 Task: Look for space in Cegléd, Hungary from 1st June, 2023 to 9th June, 2023 for 6 adults in price range Rs.6000 to Rs.12000. Place can be entire place with 3 bedrooms having 3 beds and 3 bathrooms. Property type can be house, flat, guest house. Booking option can be shelf check-in. Required host language is English.
Action: Mouse moved to (401, 75)
Screenshot: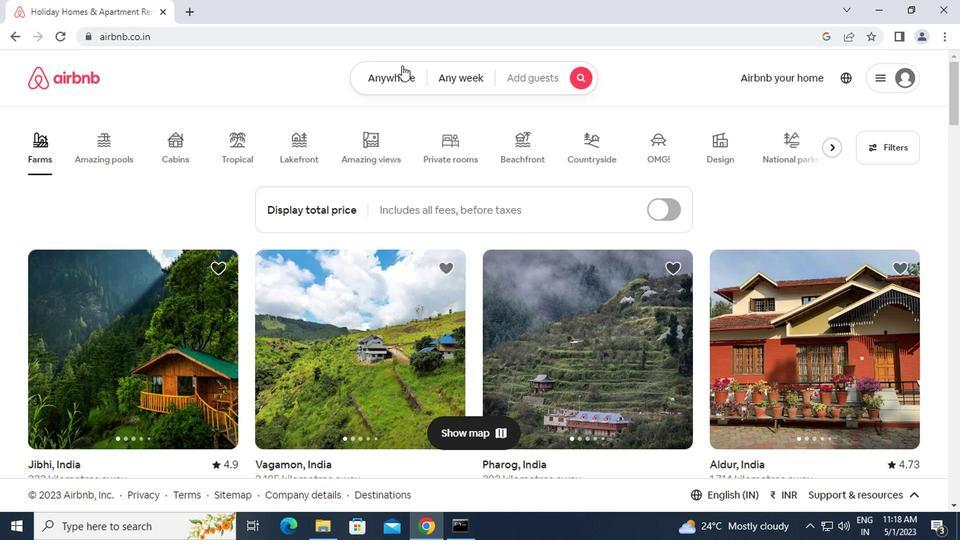 
Action: Mouse pressed left at (401, 75)
Screenshot: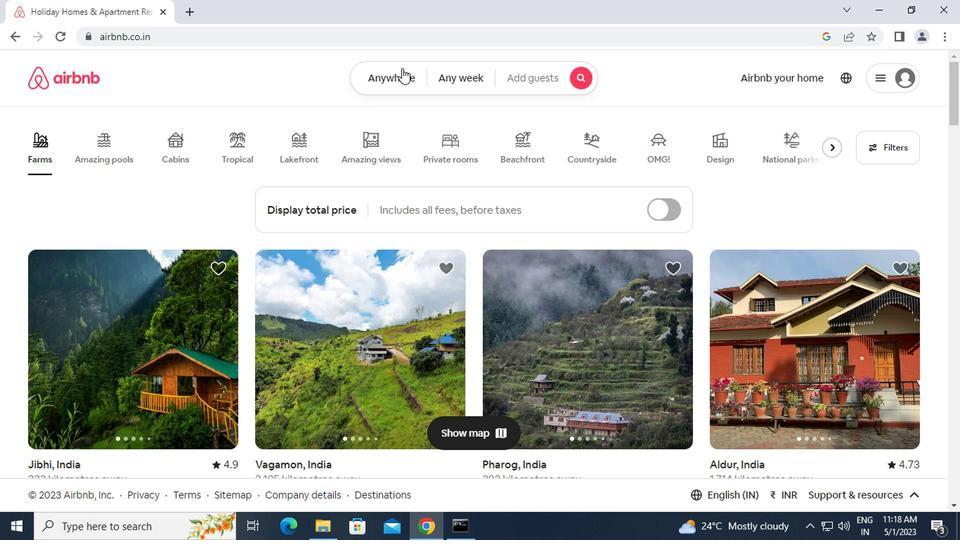 
Action: Mouse moved to (342, 132)
Screenshot: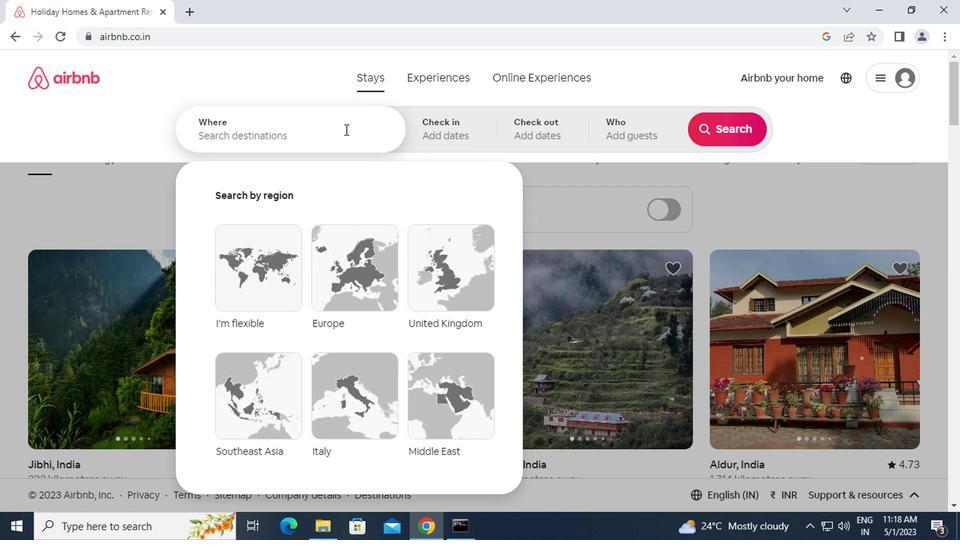 
Action: Mouse pressed left at (342, 132)
Screenshot: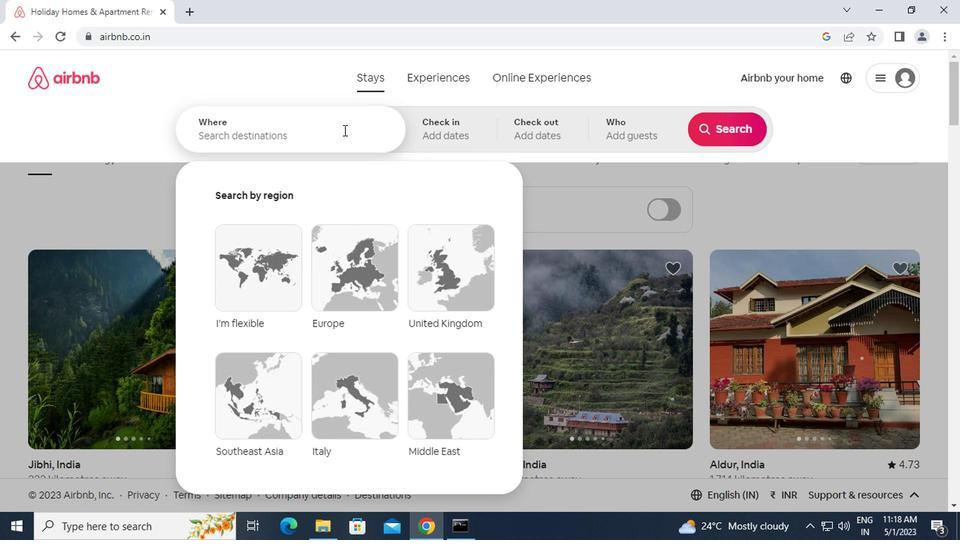 
Action: Key pressed <Key.caps_lock>c<Key.caps_lock>egled,<Key.space><Key.caps_lock>h<Key.caps_lock>ungary<Key.enter>
Screenshot: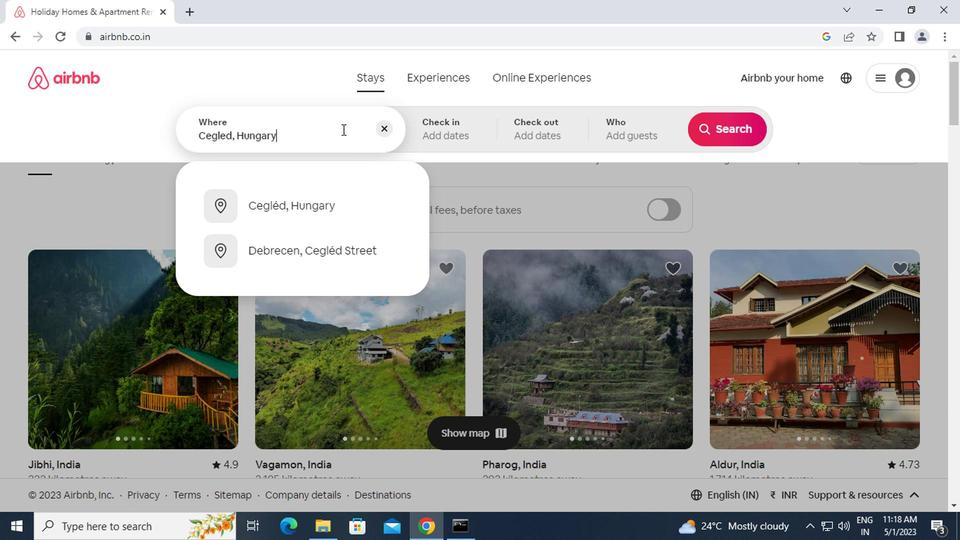 
Action: Mouse moved to (629, 306)
Screenshot: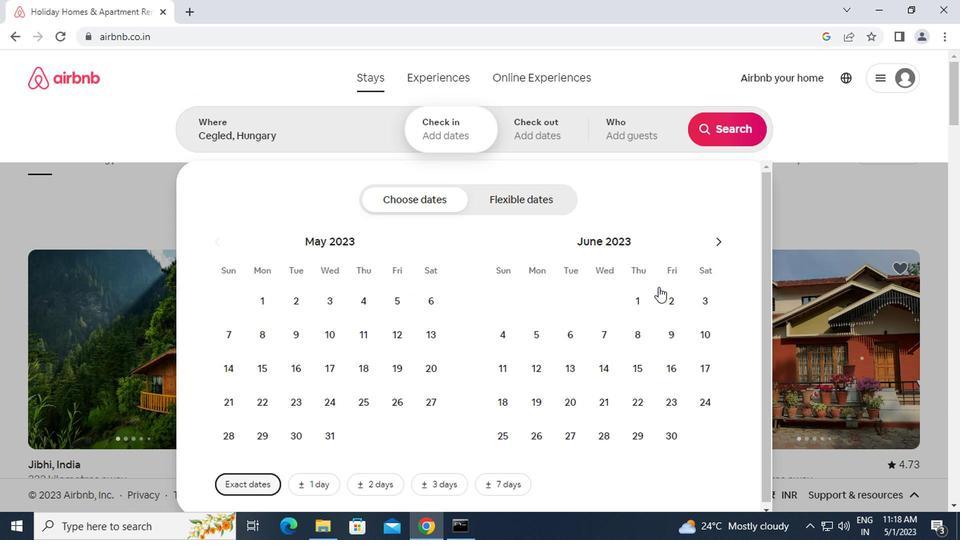 
Action: Mouse pressed left at (629, 306)
Screenshot: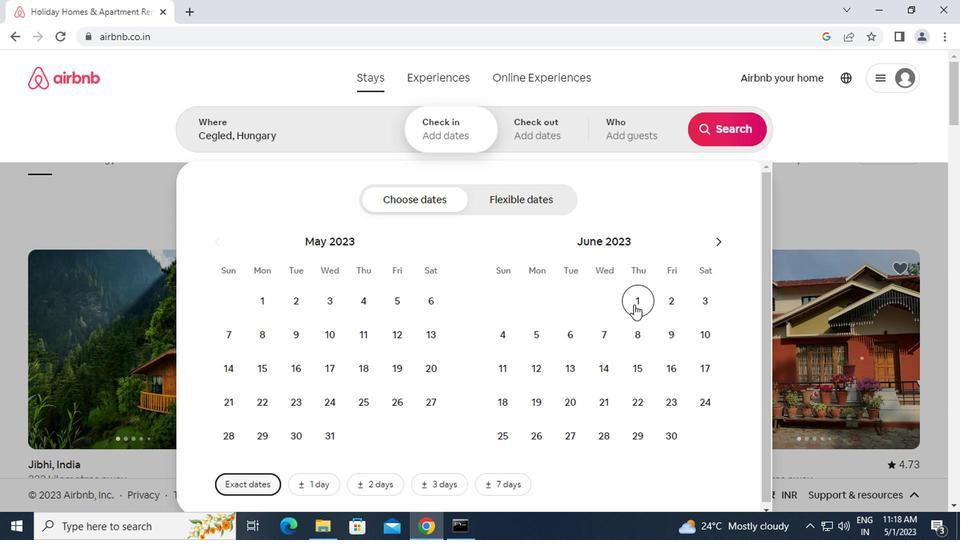 
Action: Mouse moved to (675, 332)
Screenshot: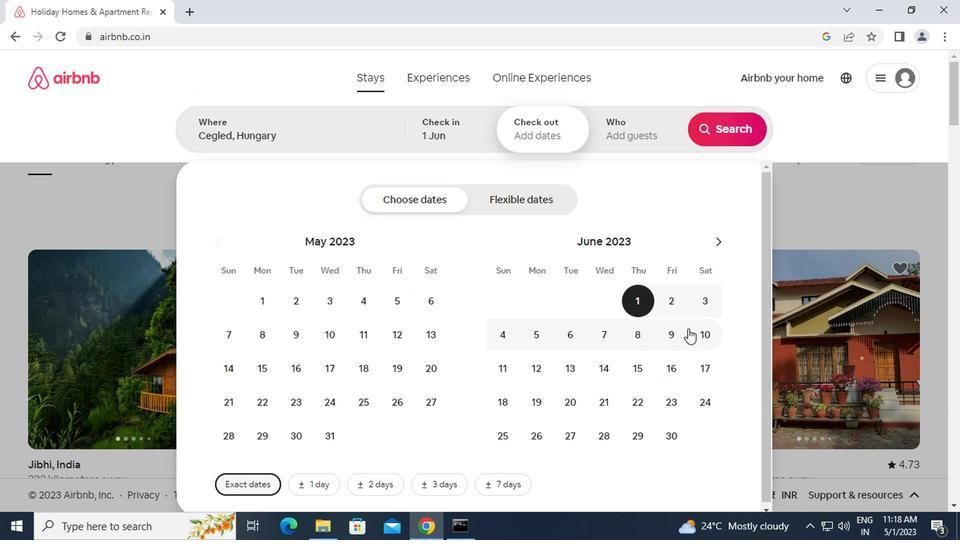 
Action: Mouse pressed left at (675, 332)
Screenshot: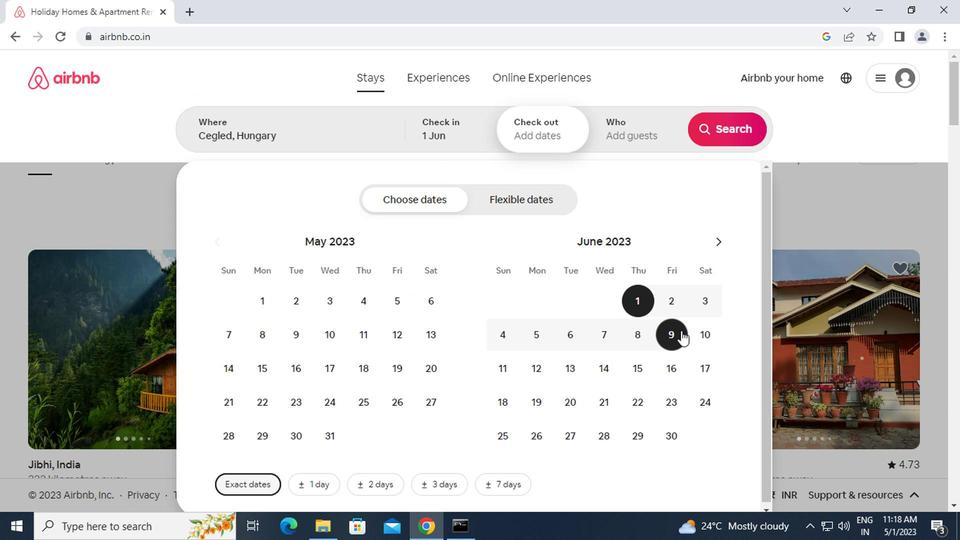 
Action: Mouse moved to (641, 122)
Screenshot: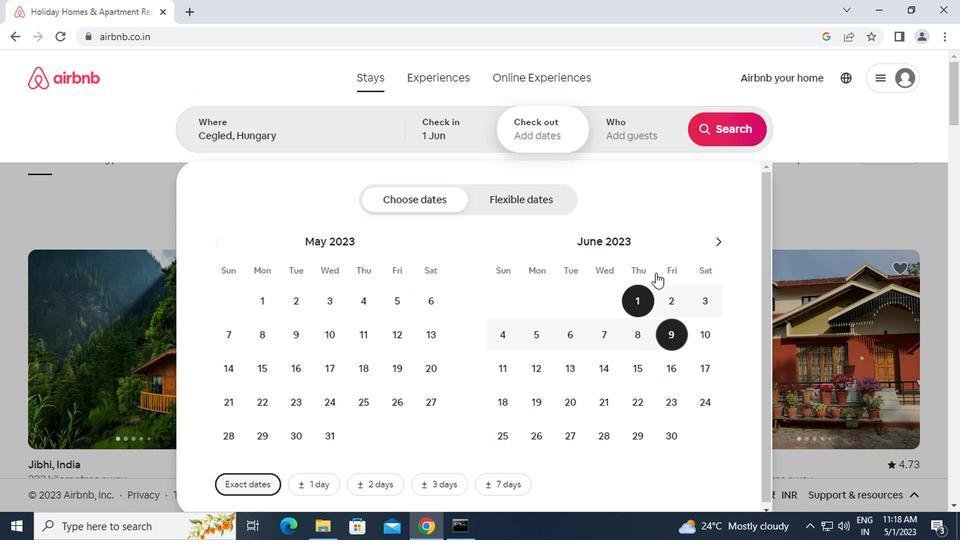
Action: Mouse pressed left at (641, 122)
Screenshot: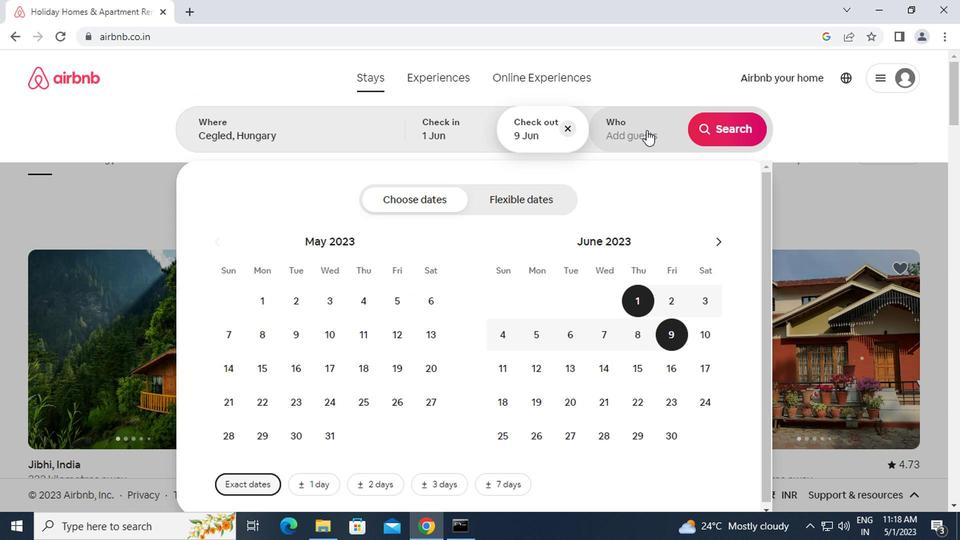 
Action: Mouse moved to (726, 198)
Screenshot: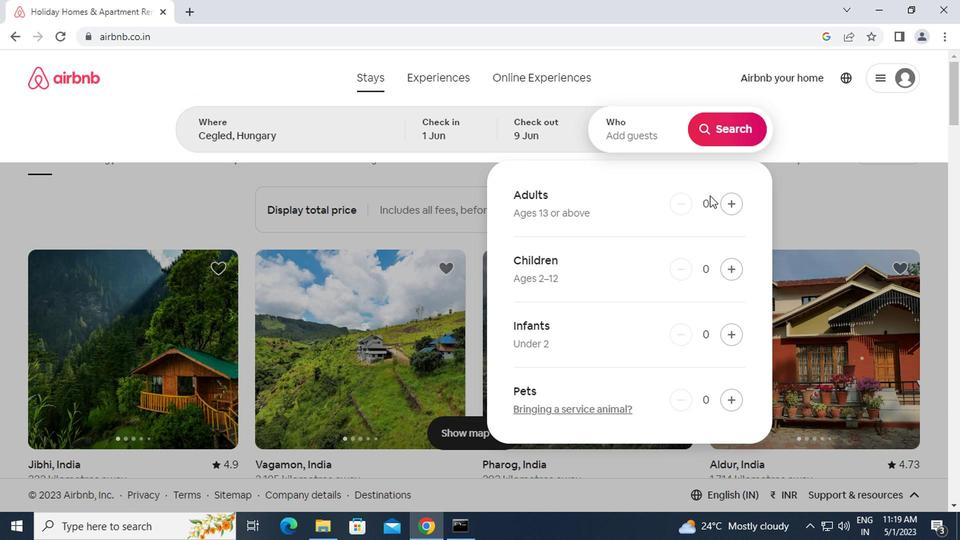 
Action: Mouse pressed left at (726, 198)
Screenshot: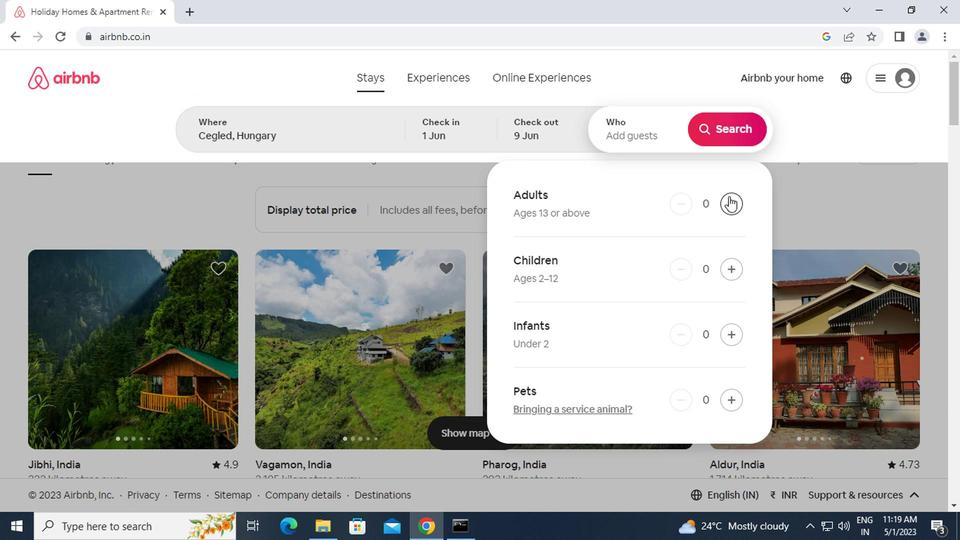 
Action: Mouse pressed left at (726, 198)
Screenshot: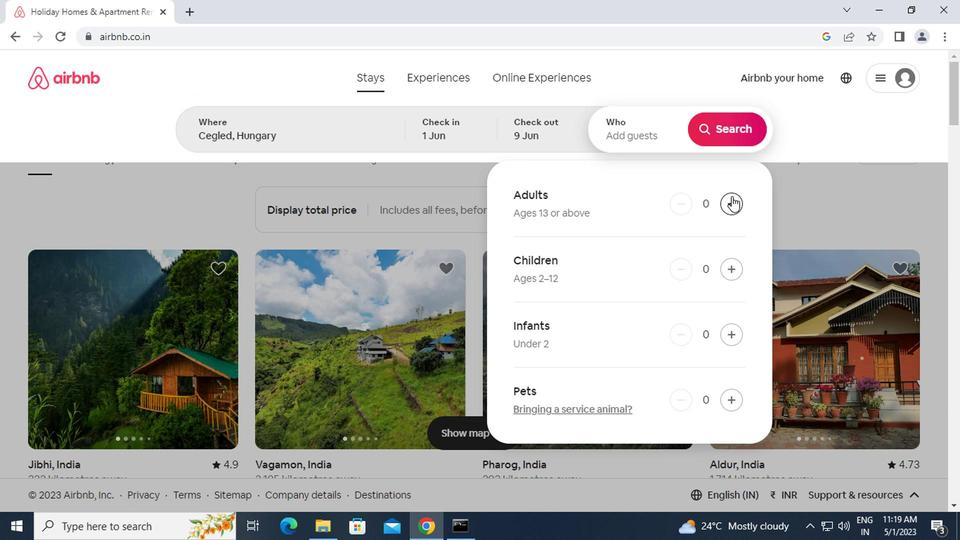 
Action: Mouse pressed left at (726, 198)
Screenshot: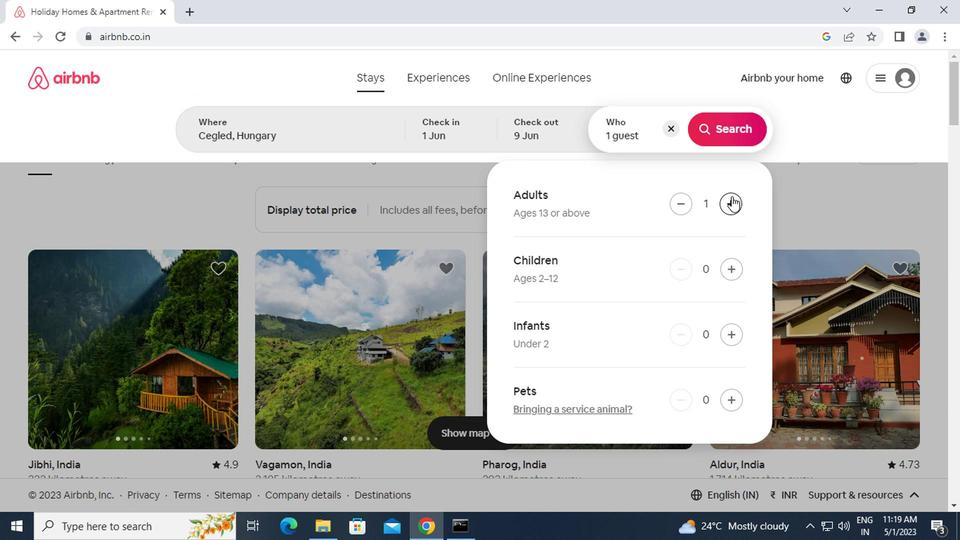
Action: Mouse pressed left at (726, 198)
Screenshot: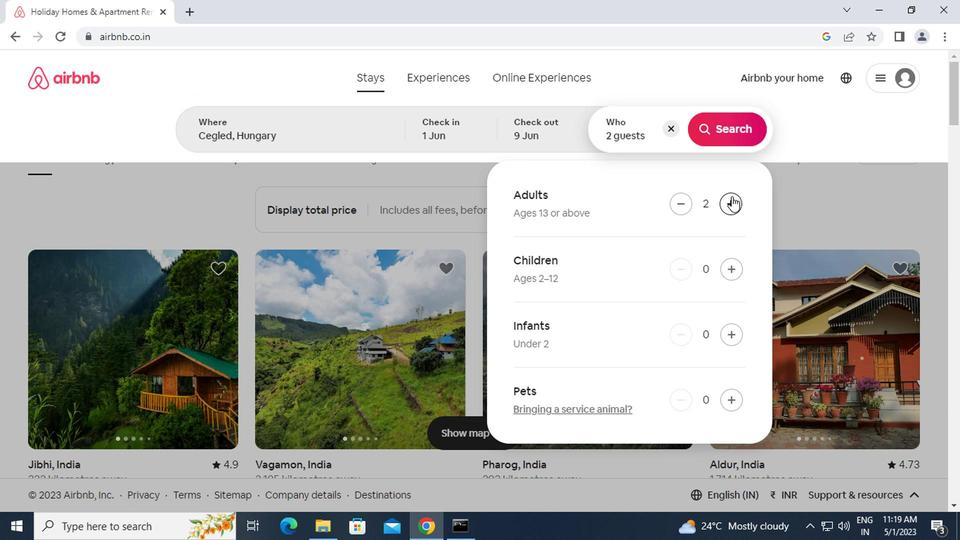 
Action: Mouse pressed left at (726, 198)
Screenshot: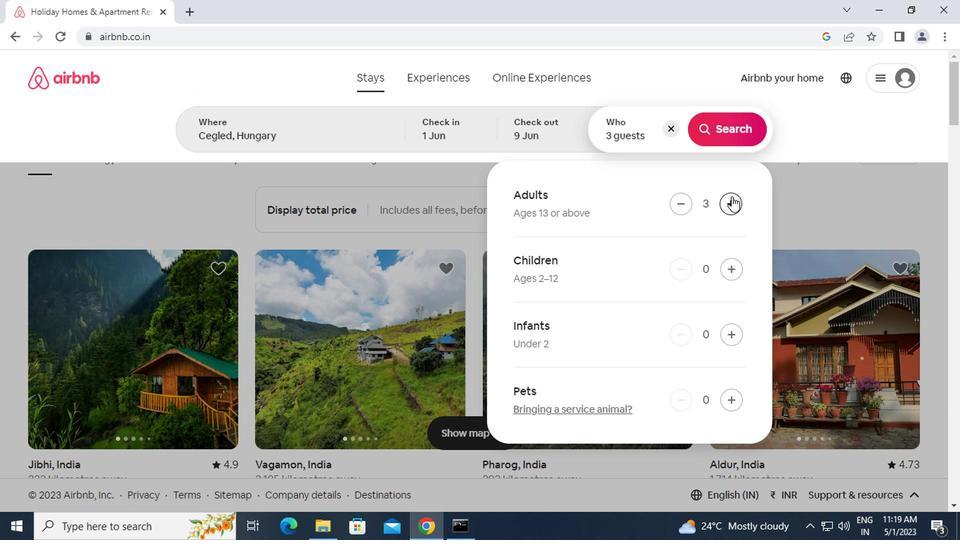
Action: Mouse pressed left at (726, 198)
Screenshot: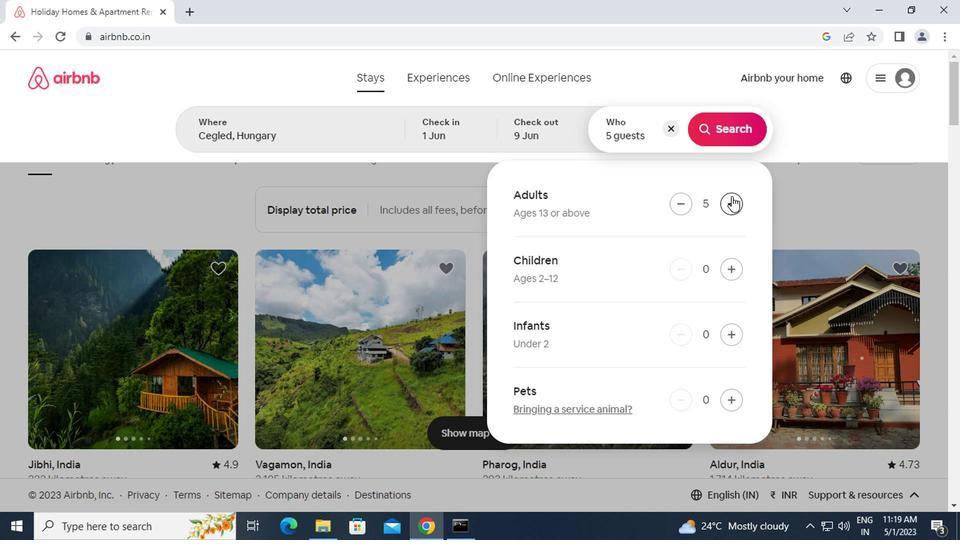 
Action: Mouse moved to (722, 139)
Screenshot: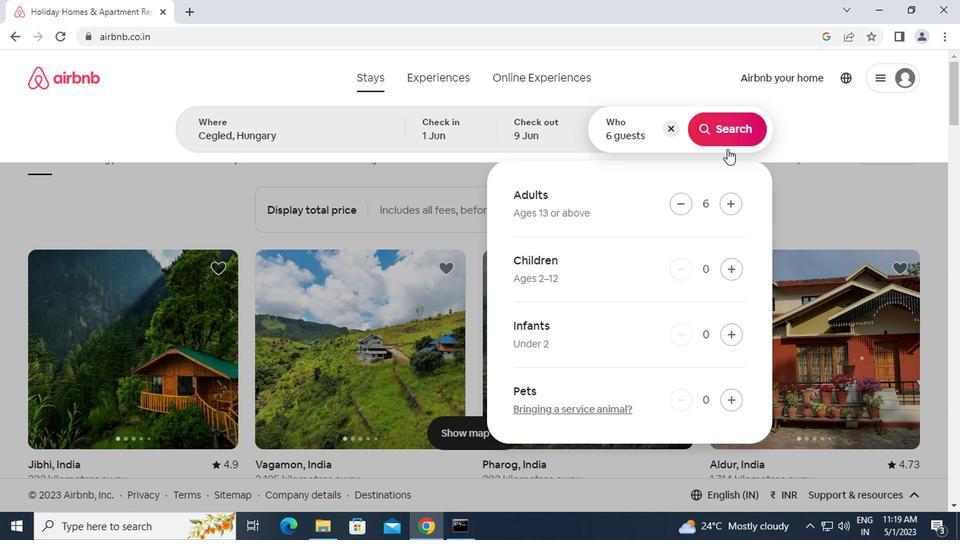 
Action: Mouse pressed left at (722, 139)
Screenshot: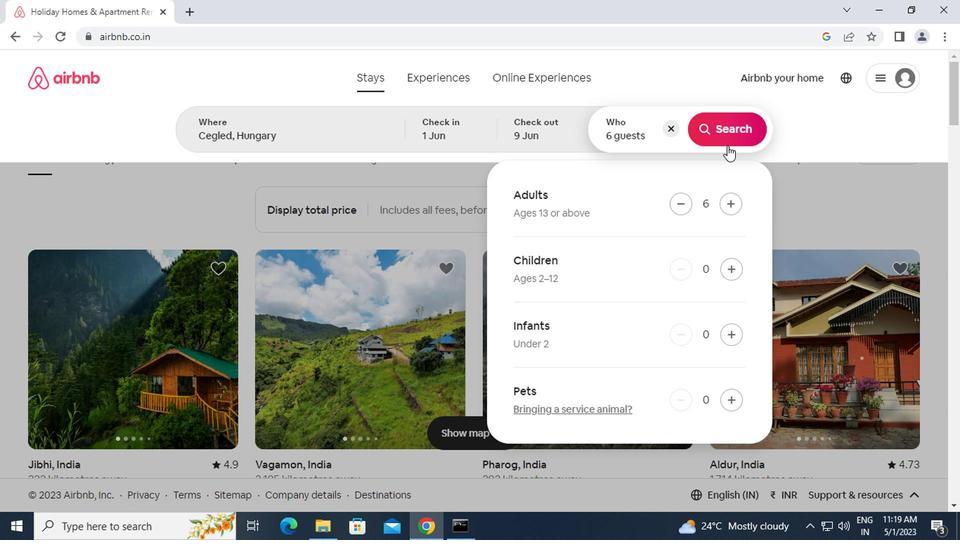 
Action: Mouse moved to (880, 139)
Screenshot: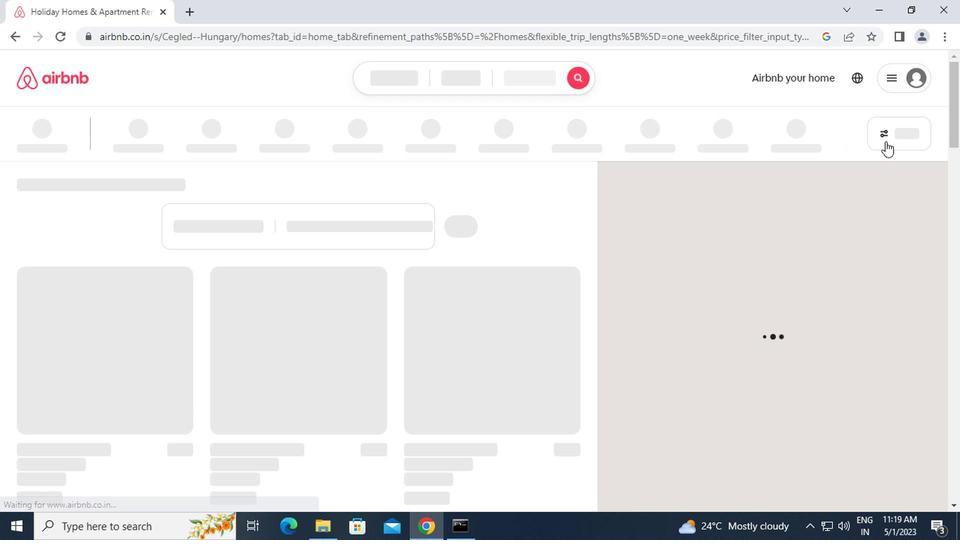 
Action: Mouse pressed left at (880, 139)
Screenshot: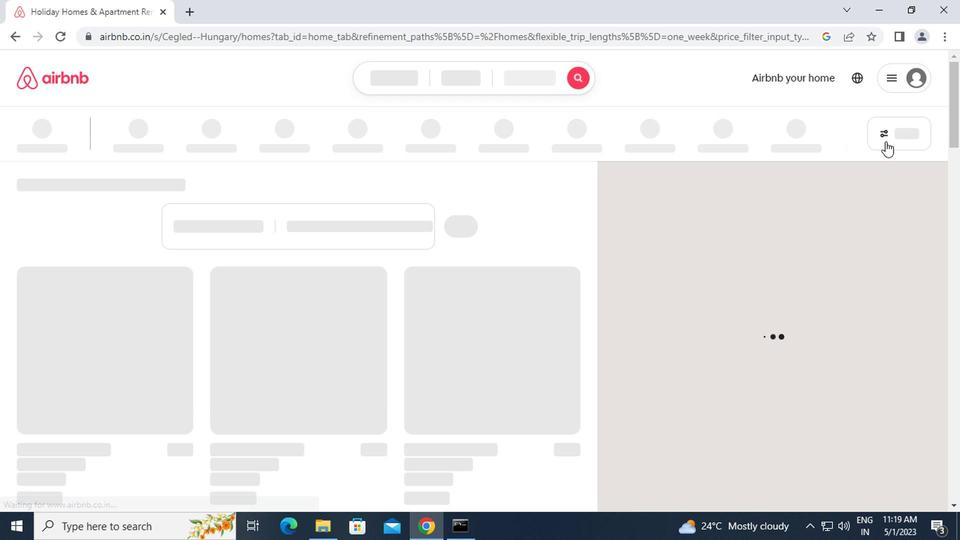 
Action: Mouse moved to (898, 138)
Screenshot: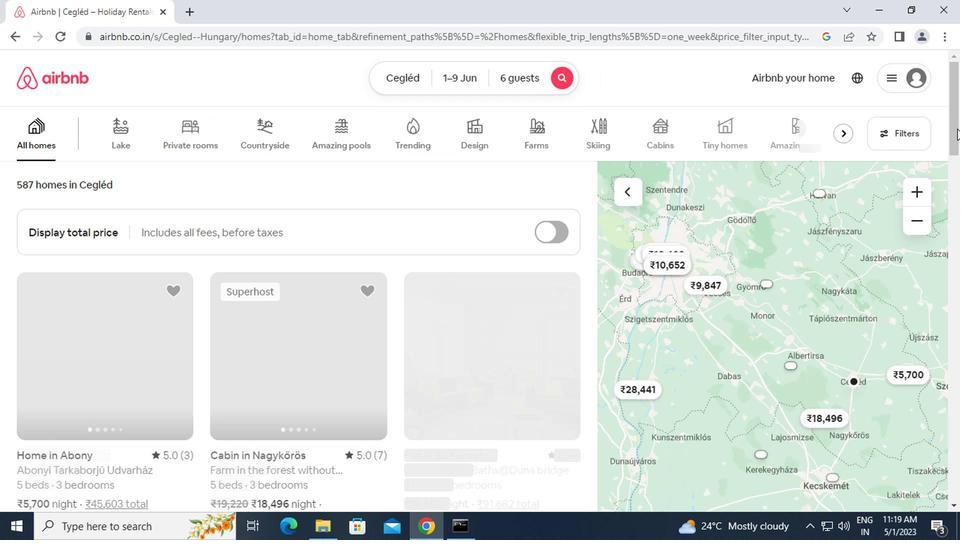 
Action: Mouse pressed left at (898, 138)
Screenshot: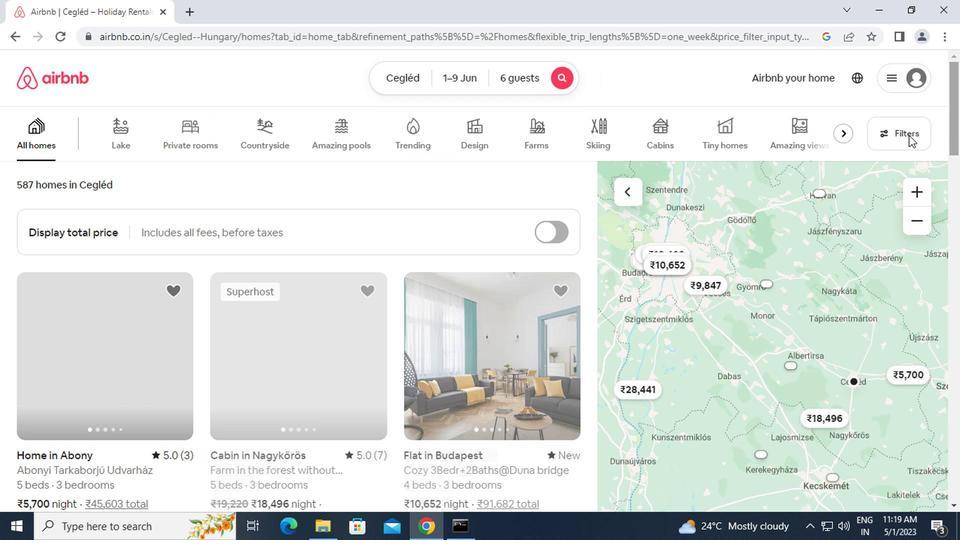 
Action: Mouse moved to (343, 316)
Screenshot: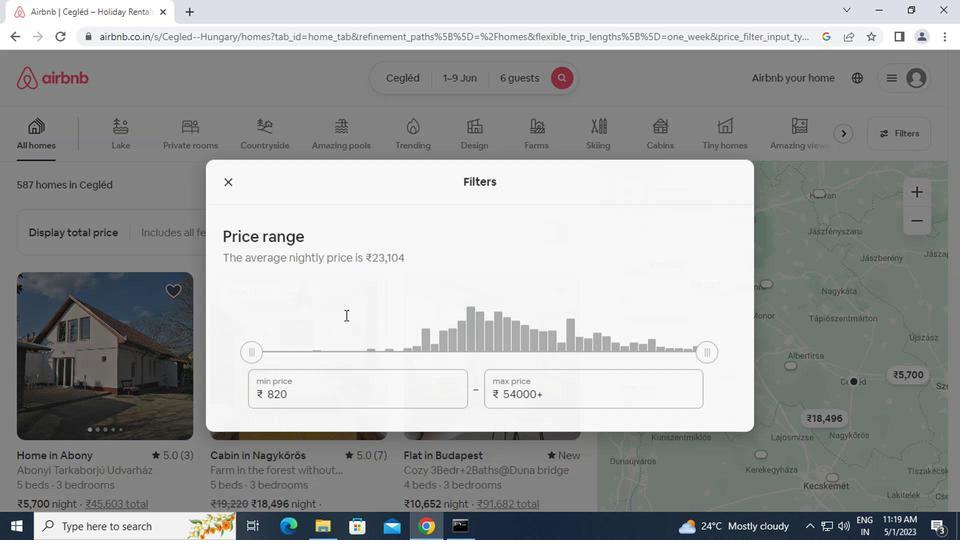 
Action: Mouse scrolled (343, 316) with delta (0, 0)
Screenshot: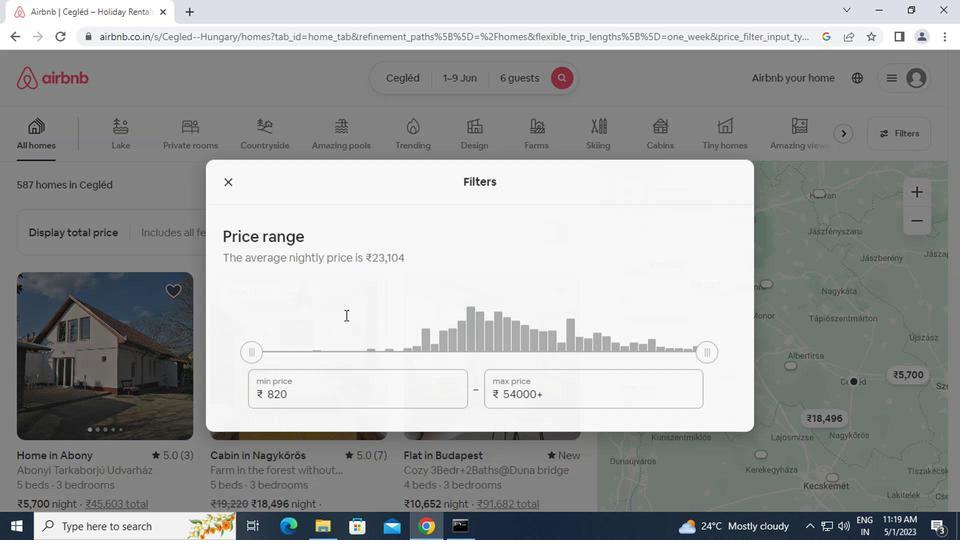 
Action: Mouse moved to (340, 317)
Screenshot: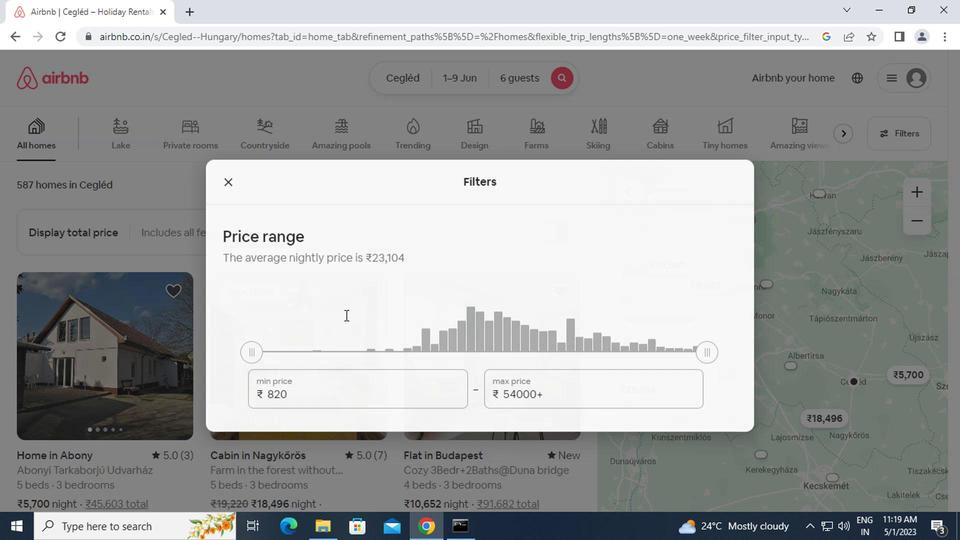 
Action: Mouse scrolled (340, 316) with delta (0, 0)
Screenshot: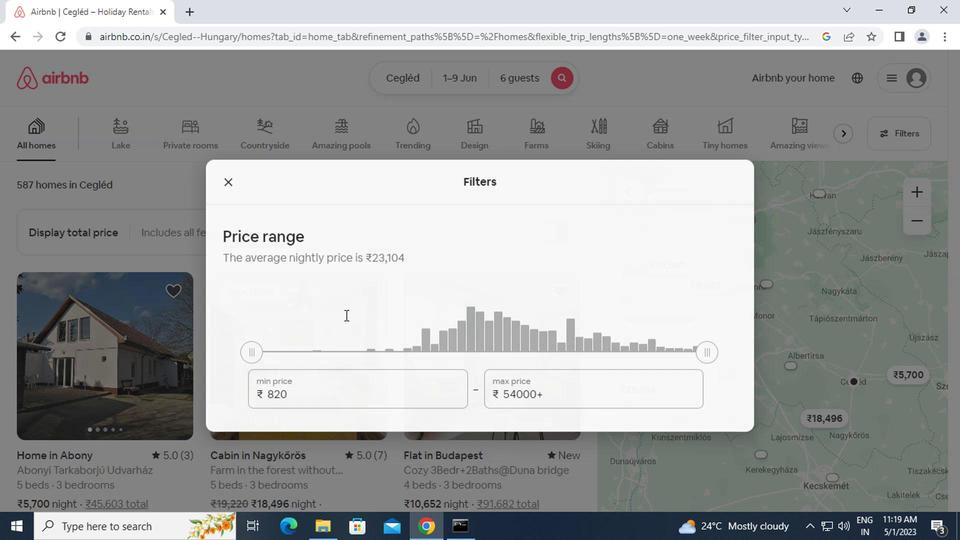 
Action: Mouse moved to (312, 161)
Screenshot: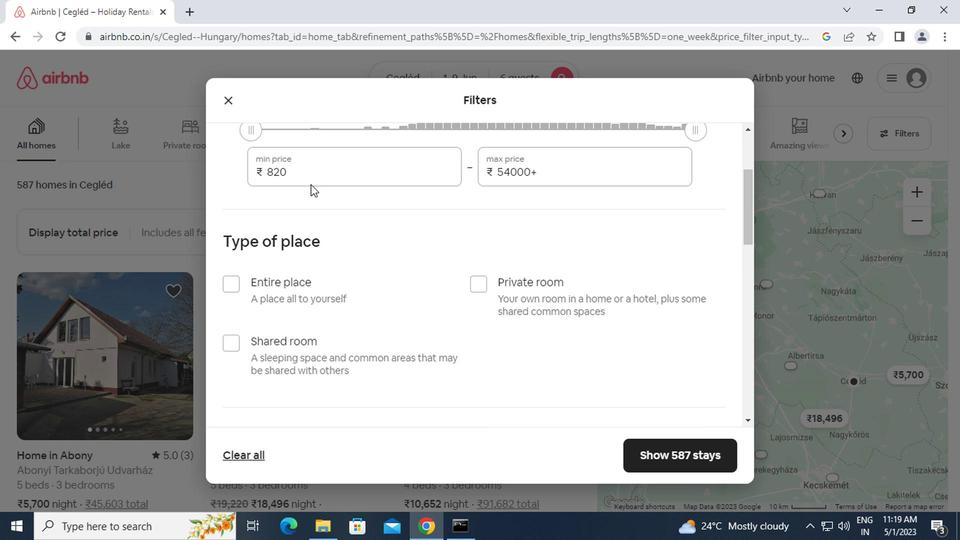 
Action: Mouse pressed left at (312, 161)
Screenshot: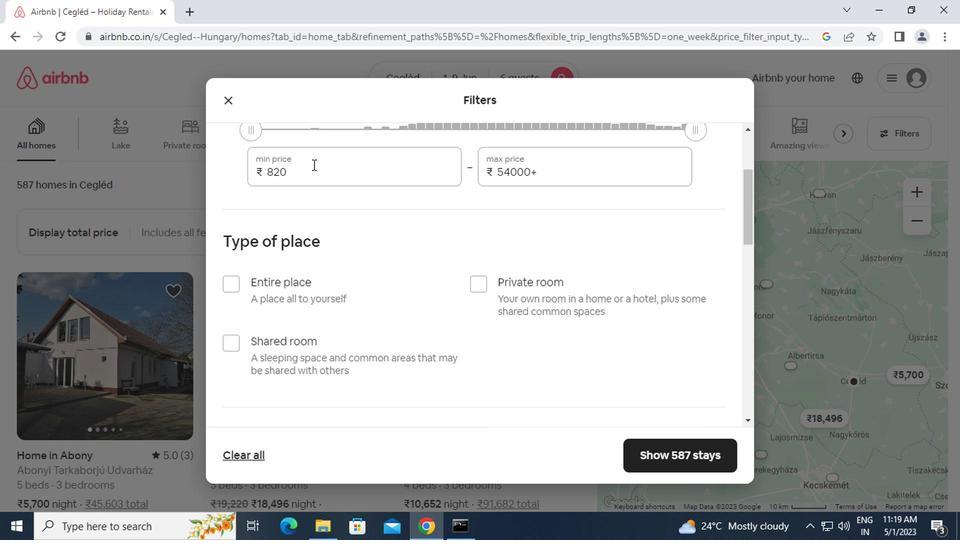 
Action: Mouse moved to (296, 165)
Screenshot: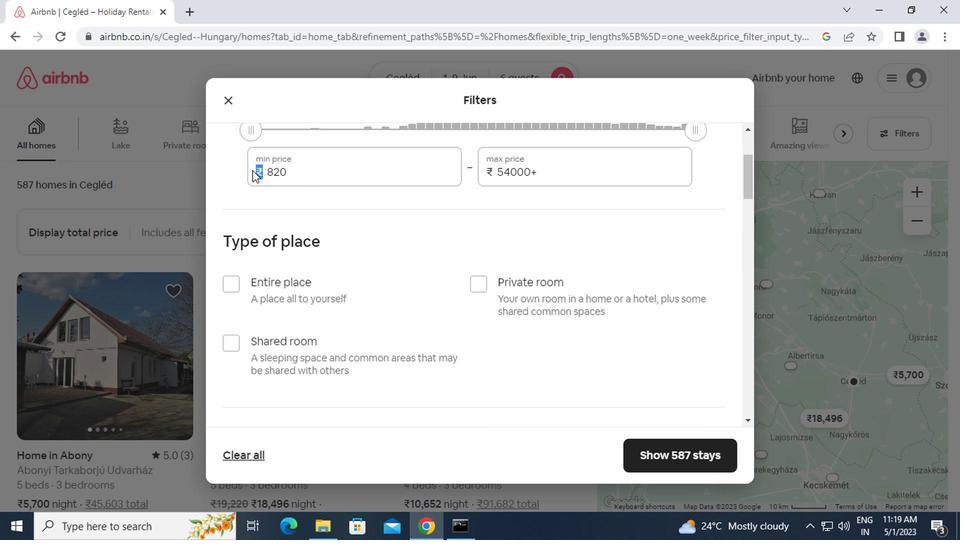 
Action: Mouse pressed left at (296, 165)
Screenshot: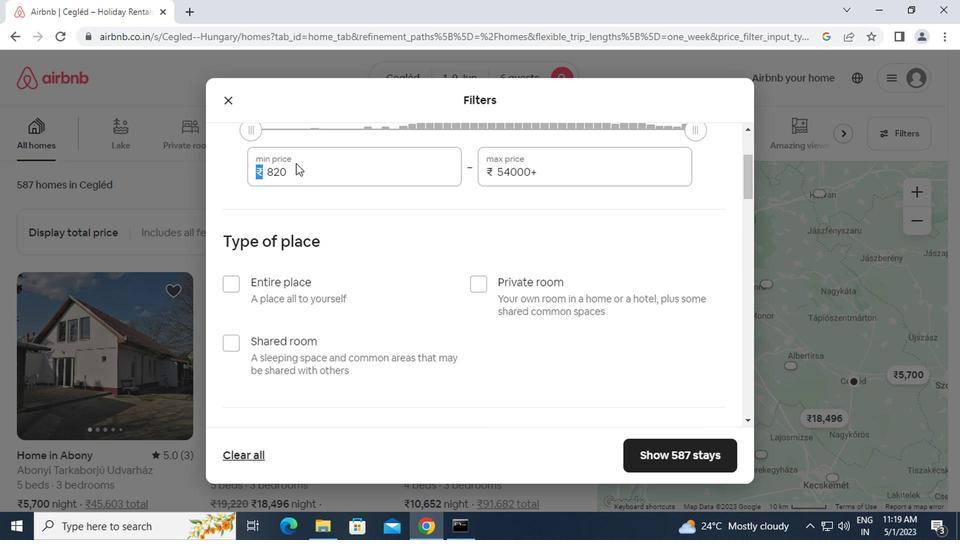 
Action: Mouse moved to (287, 176)
Screenshot: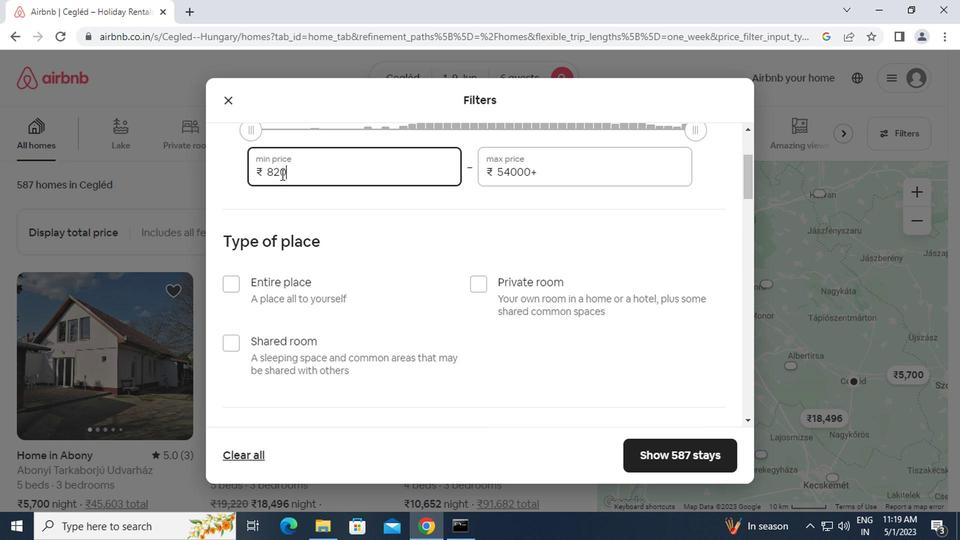 
Action: Mouse pressed left at (287, 176)
Screenshot: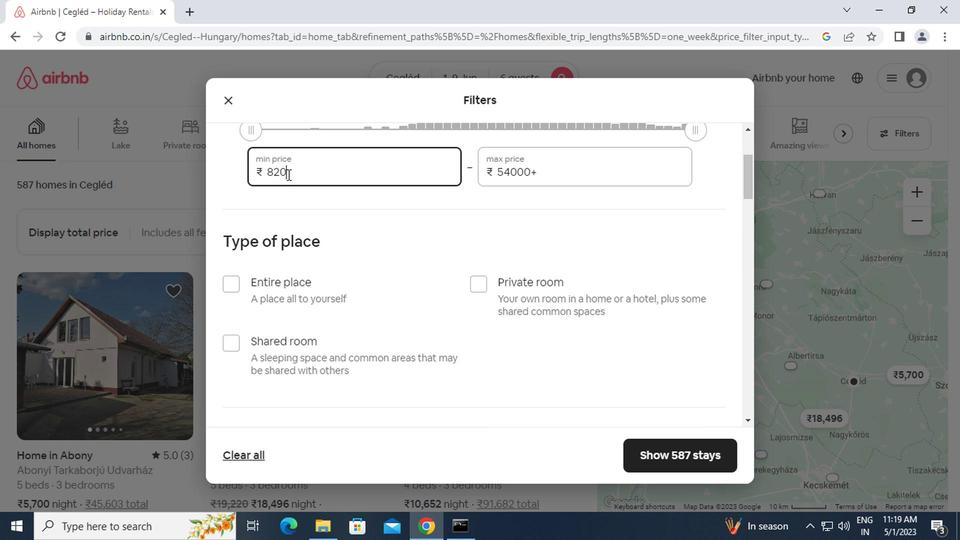 
Action: Mouse moved to (258, 178)
Screenshot: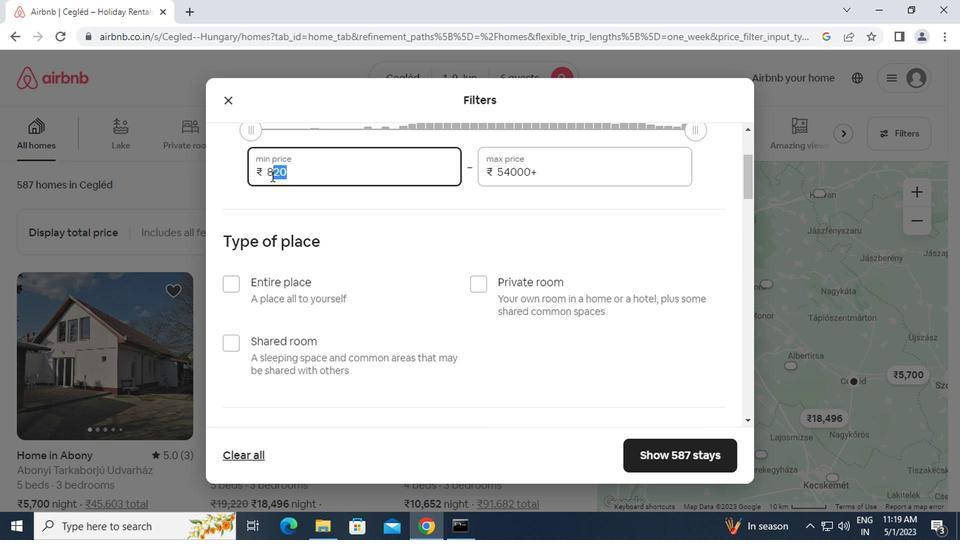 
Action: Key pressed 6000<Key.tab><Key.backspace><Key.backspace>12000
Screenshot: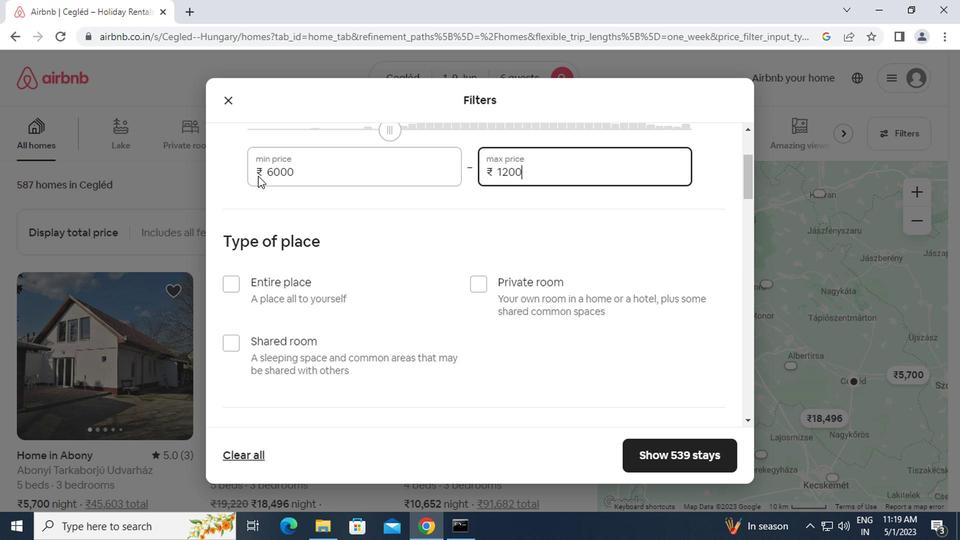 
Action: Mouse moved to (232, 285)
Screenshot: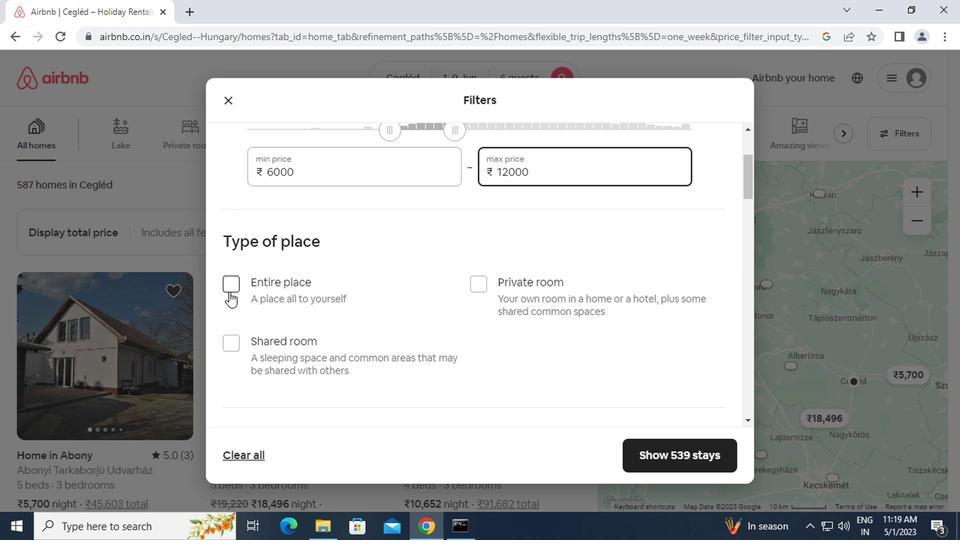 
Action: Mouse pressed left at (232, 285)
Screenshot: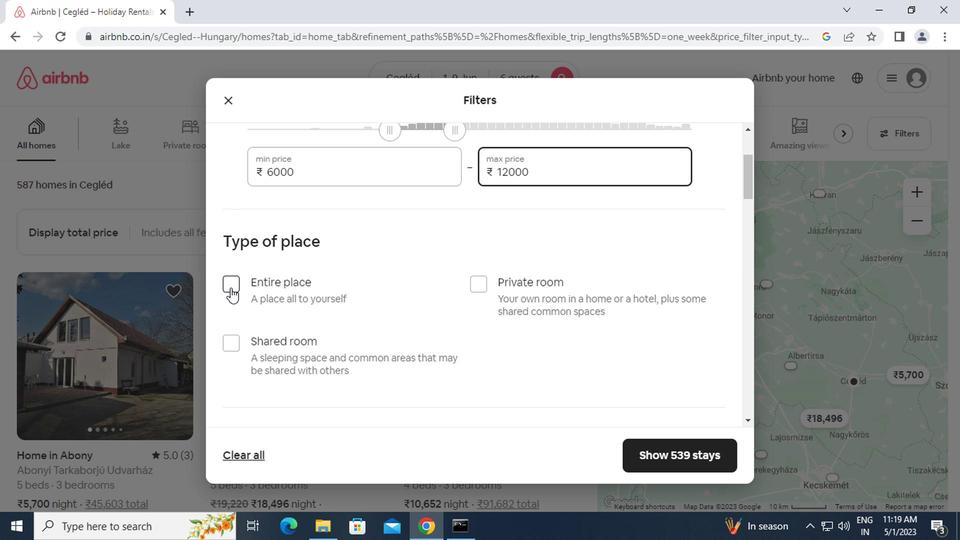 
Action: Mouse moved to (257, 294)
Screenshot: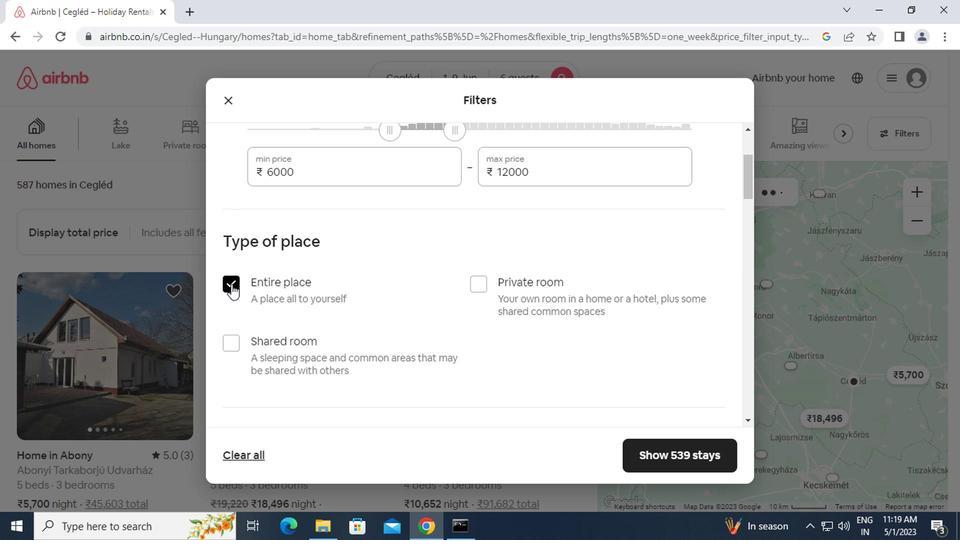 
Action: Mouse scrolled (257, 293) with delta (0, 0)
Screenshot: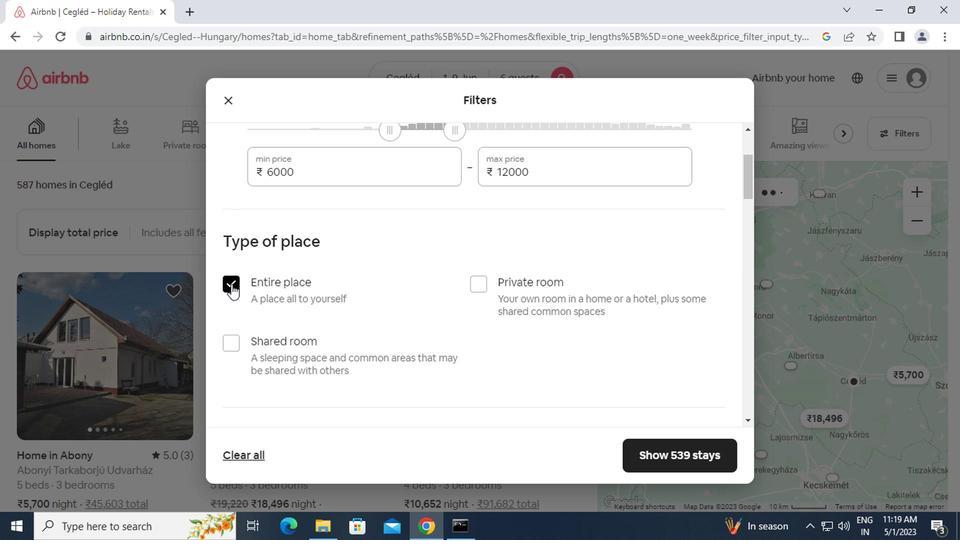 
Action: Mouse scrolled (257, 293) with delta (0, 0)
Screenshot: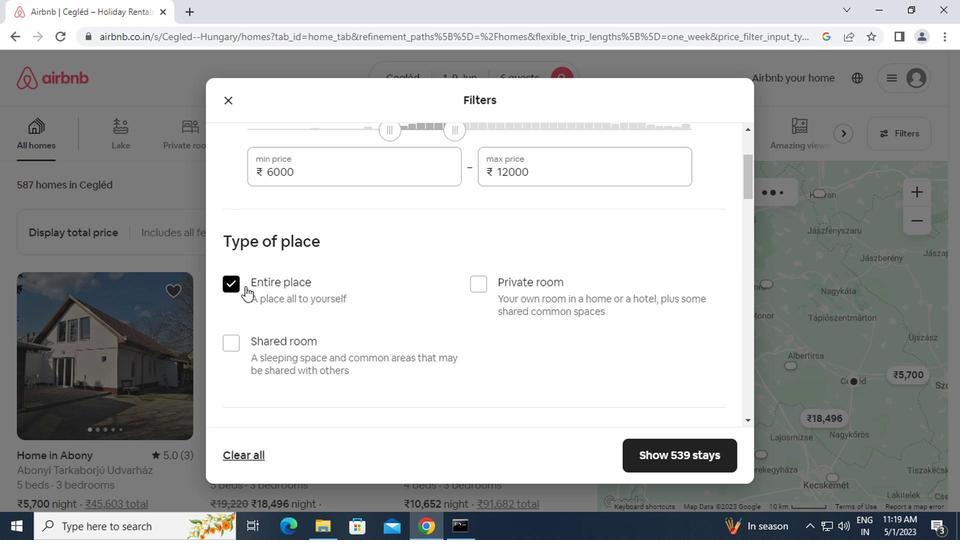 
Action: Mouse scrolled (257, 293) with delta (0, 0)
Screenshot: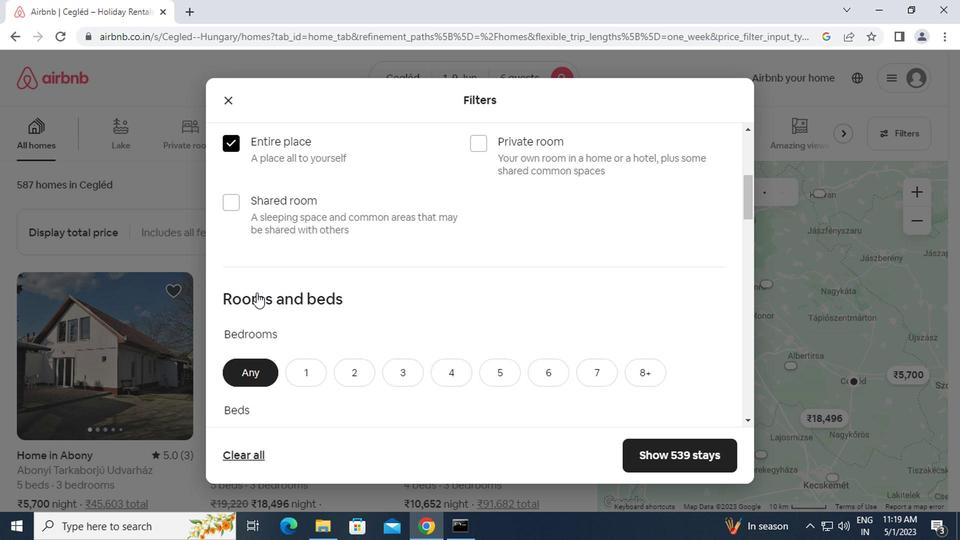 
Action: Mouse scrolled (257, 293) with delta (0, 0)
Screenshot: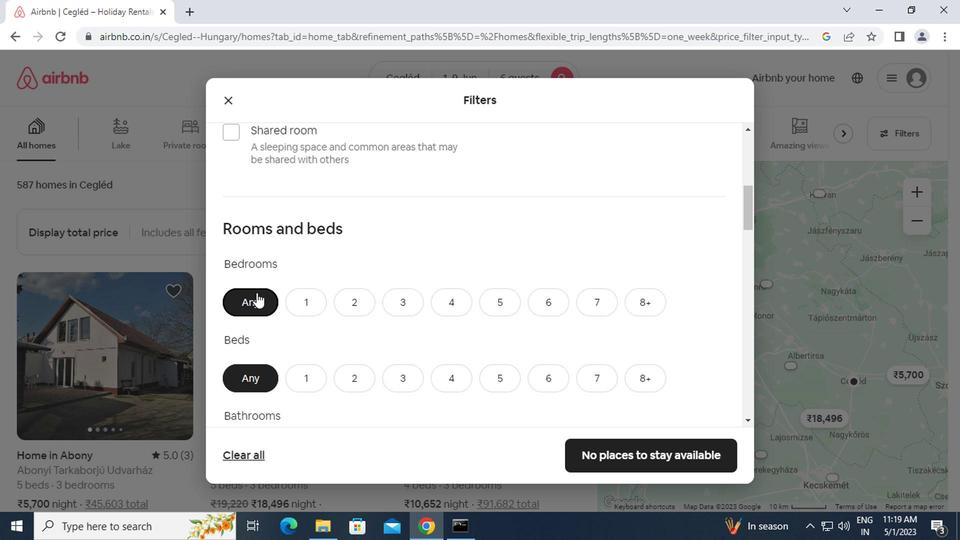 
Action: Mouse moved to (394, 234)
Screenshot: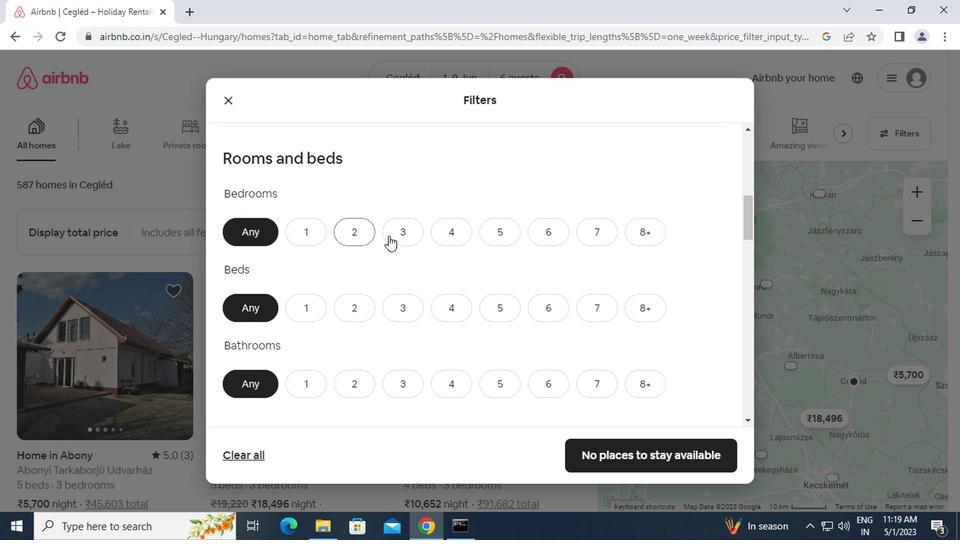 
Action: Mouse pressed left at (394, 234)
Screenshot: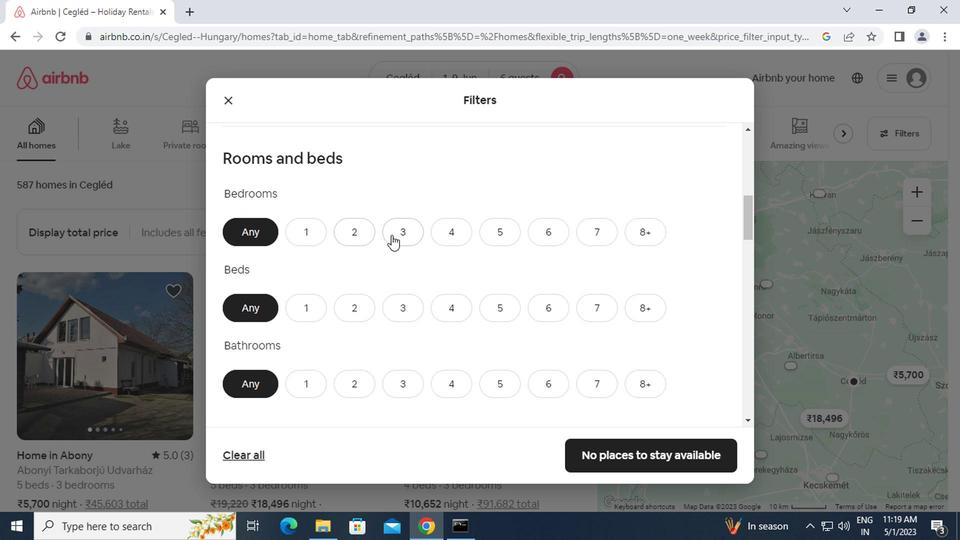 
Action: Mouse moved to (400, 308)
Screenshot: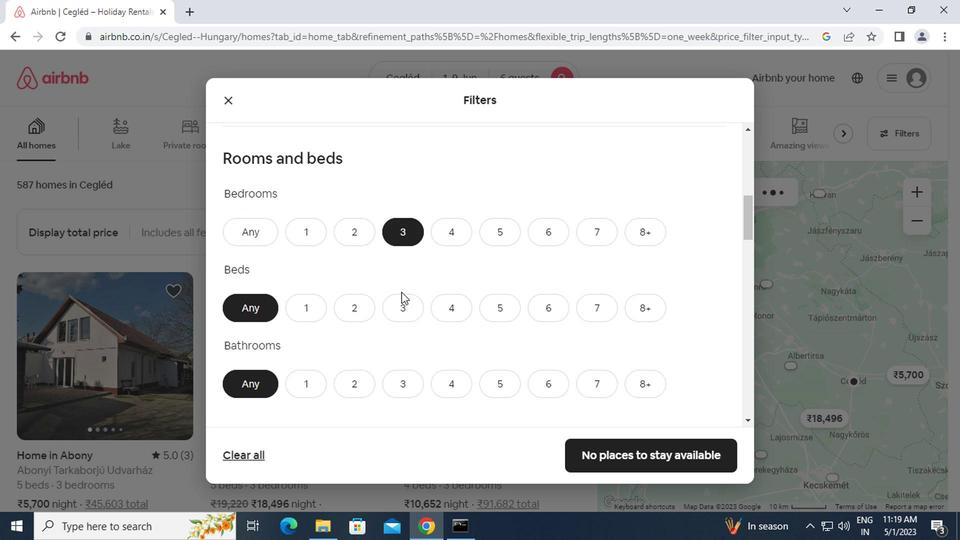 
Action: Mouse pressed left at (400, 308)
Screenshot: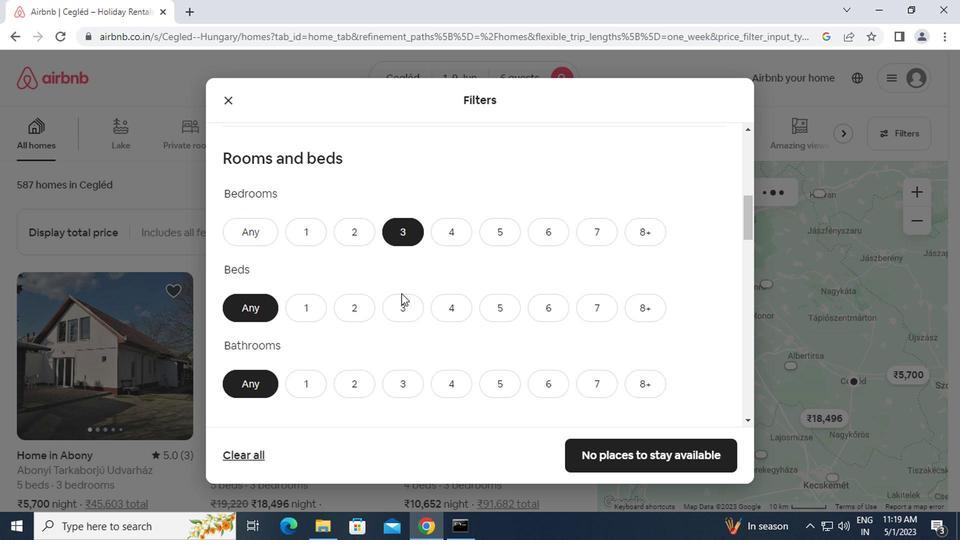 
Action: Mouse moved to (407, 387)
Screenshot: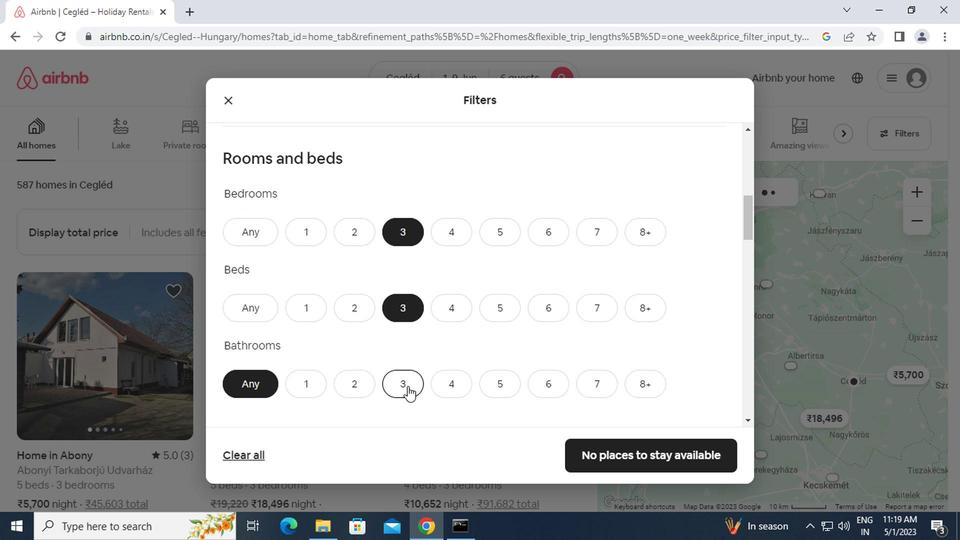 
Action: Mouse pressed left at (407, 387)
Screenshot: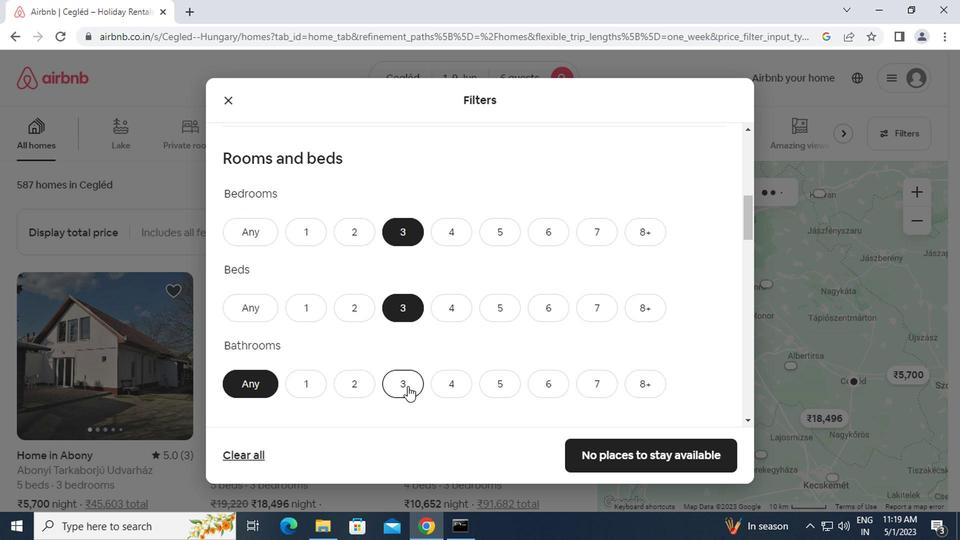 
Action: Mouse scrolled (407, 386) with delta (0, 0)
Screenshot: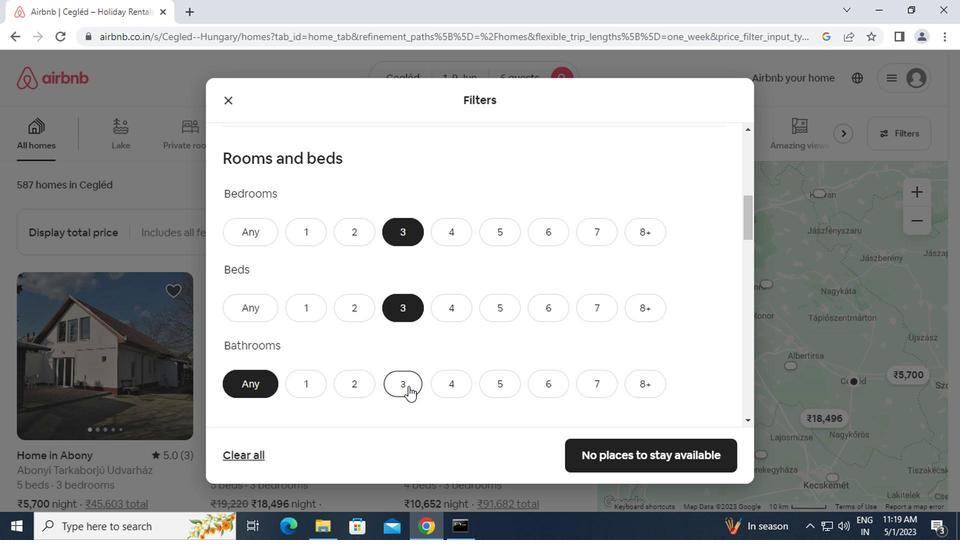 
Action: Mouse scrolled (407, 386) with delta (0, 0)
Screenshot: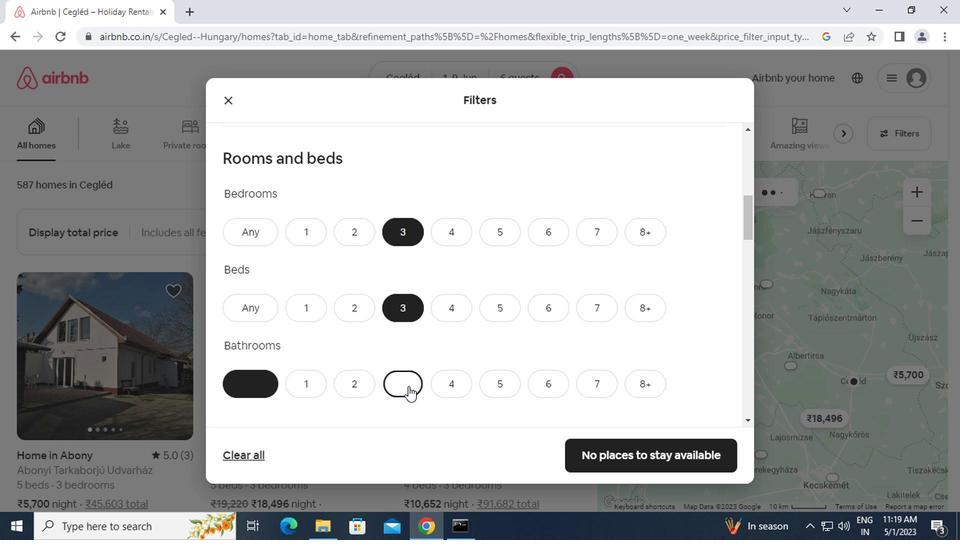 
Action: Mouse moved to (308, 368)
Screenshot: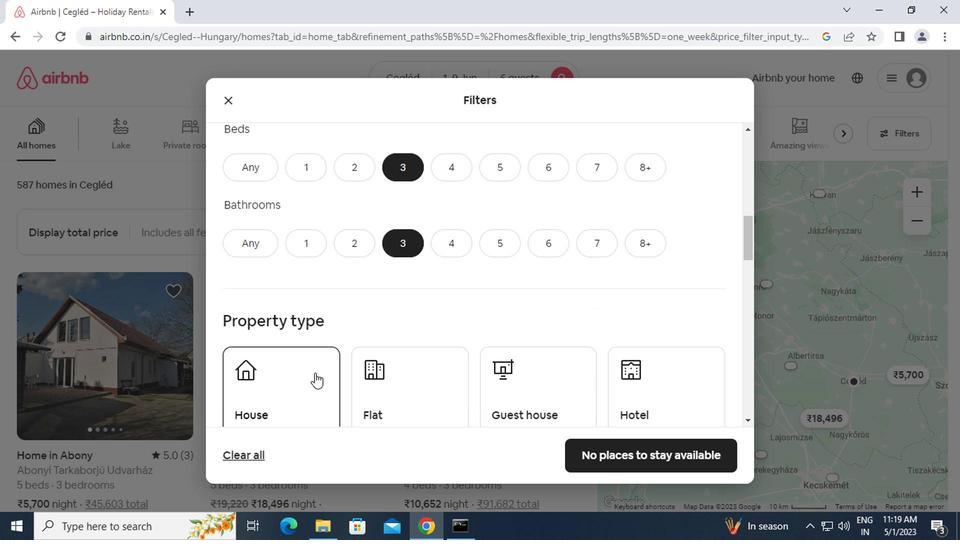 
Action: Mouse pressed left at (308, 368)
Screenshot: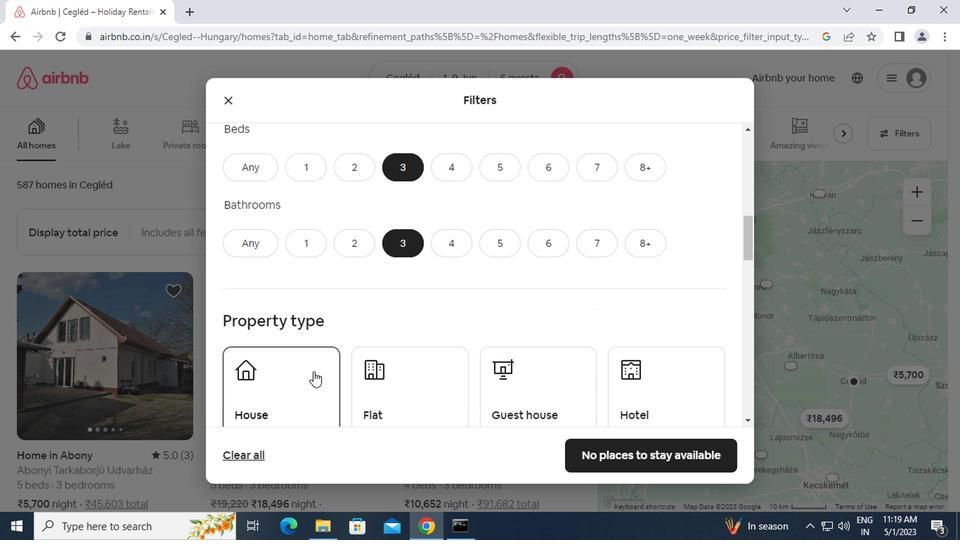 
Action: Mouse moved to (381, 371)
Screenshot: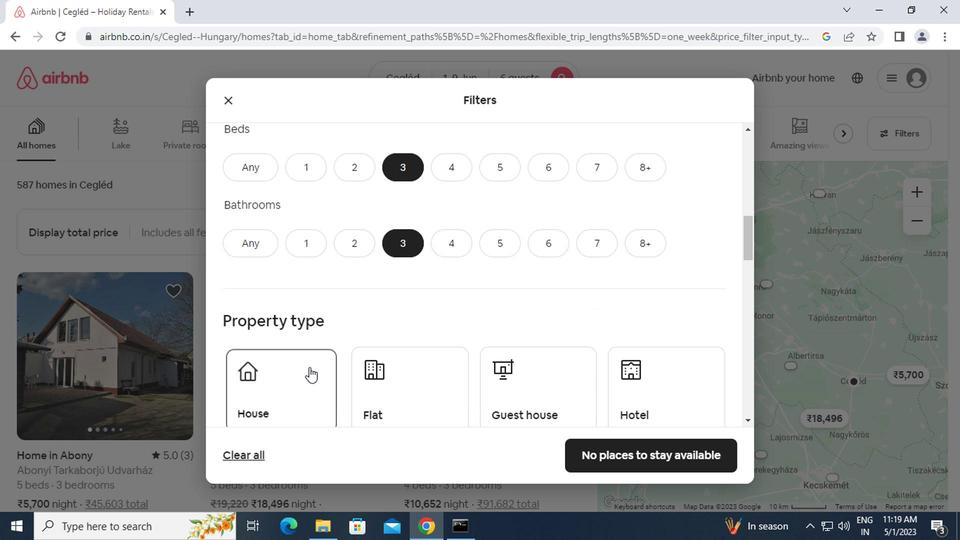 
Action: Mouse pressed left at (381, 371)
Screenshot: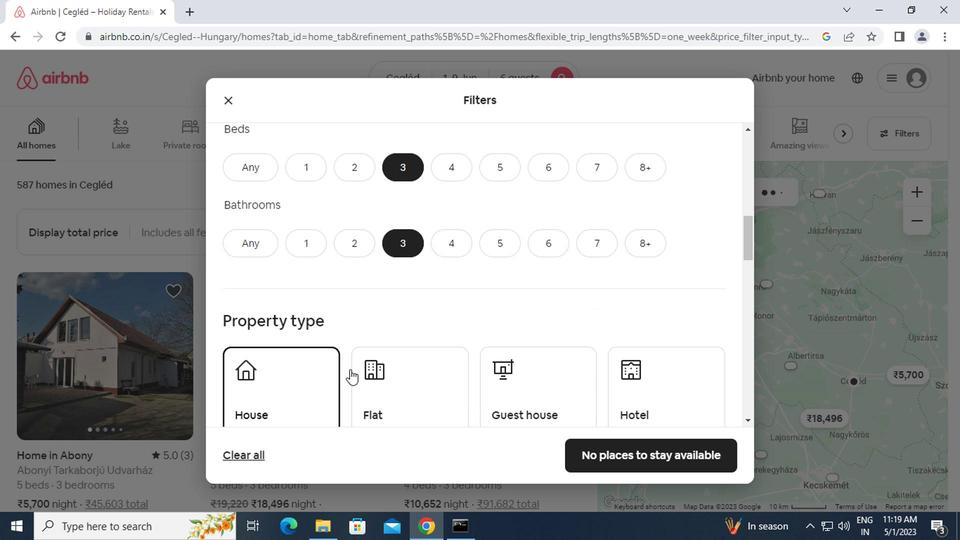 
Action: Mouse moved to (517, 372)
Screenshot: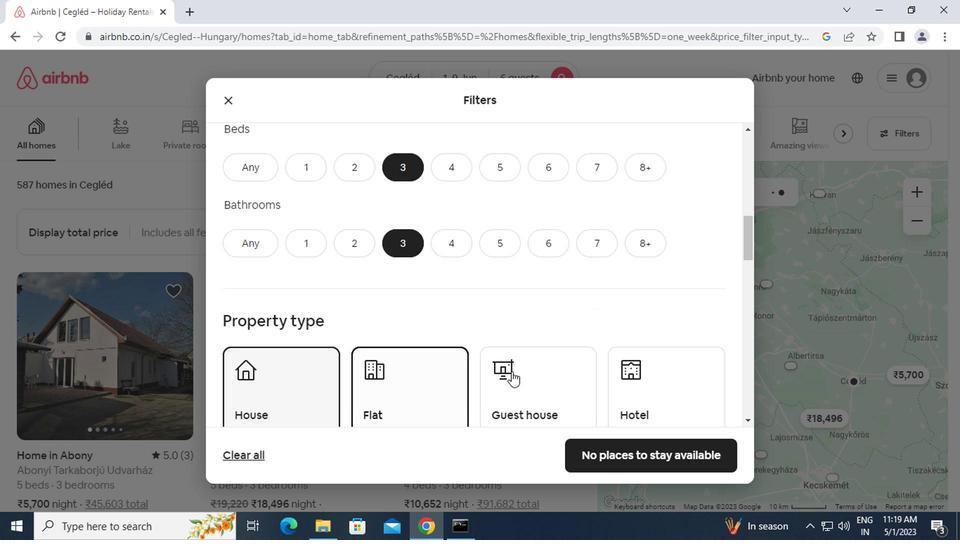 
Action: Mouse pressed left at (517, 372)
Screenshot: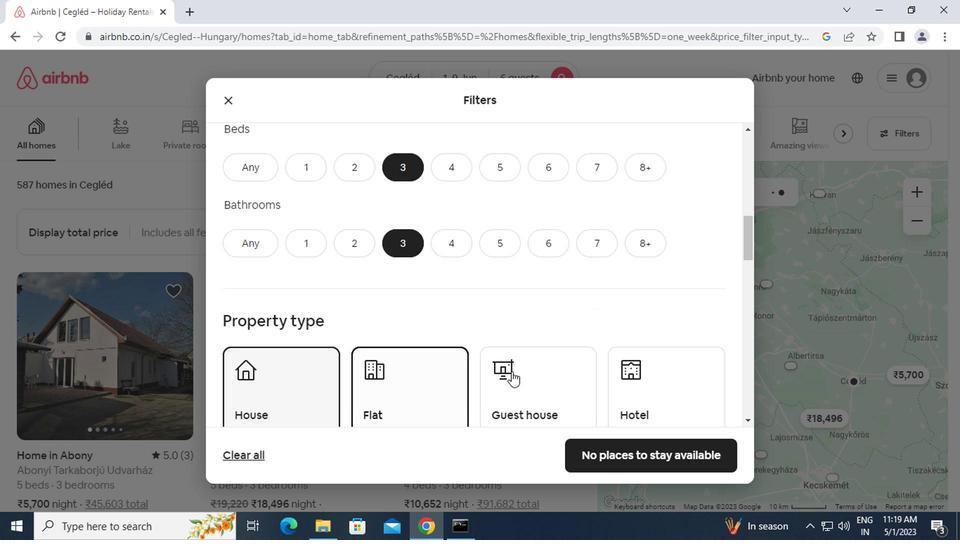 
Action: Mouse moved to (517, 374)
Screenshot: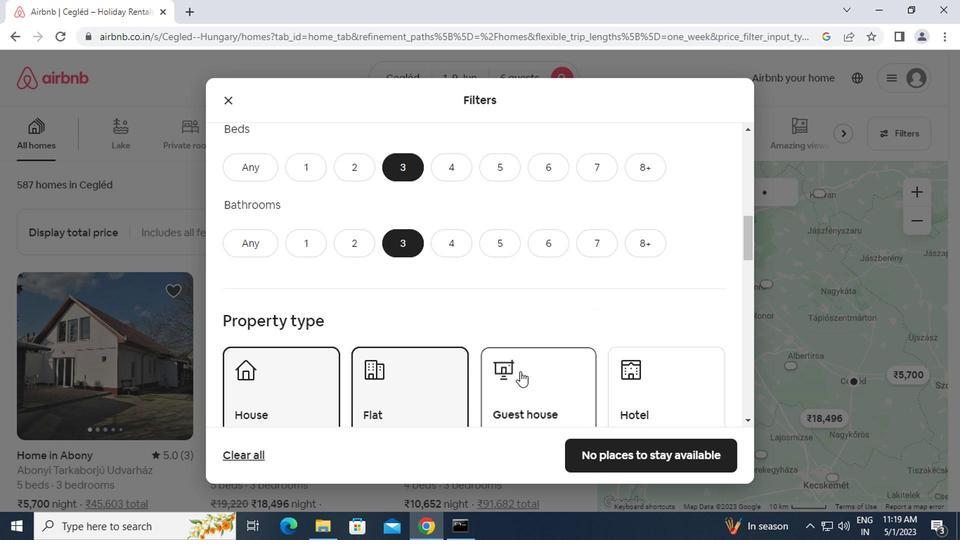 
Action: Mouse scrolled (517, 374) with delta (0, 0)
Screenshot: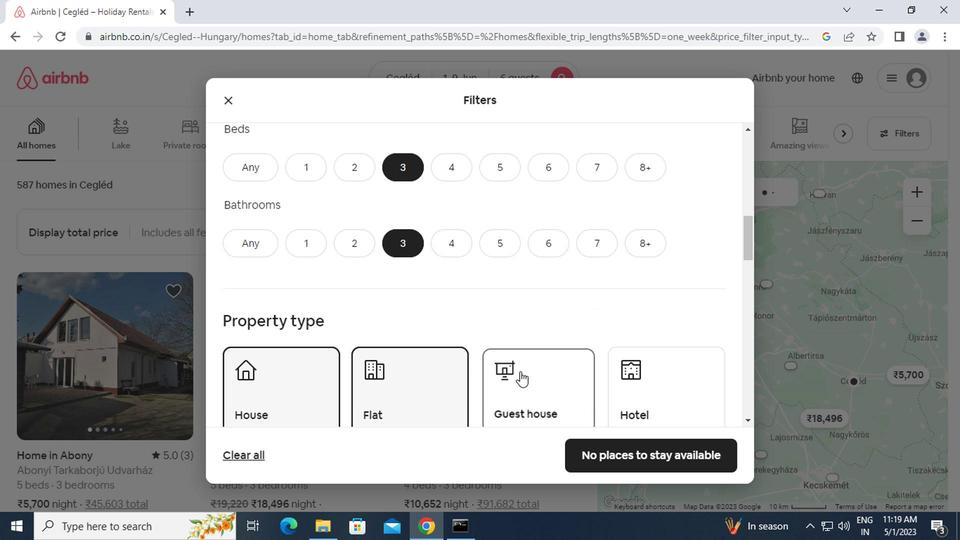 
Action: Mouse moved to (517, 375)
Screenshot: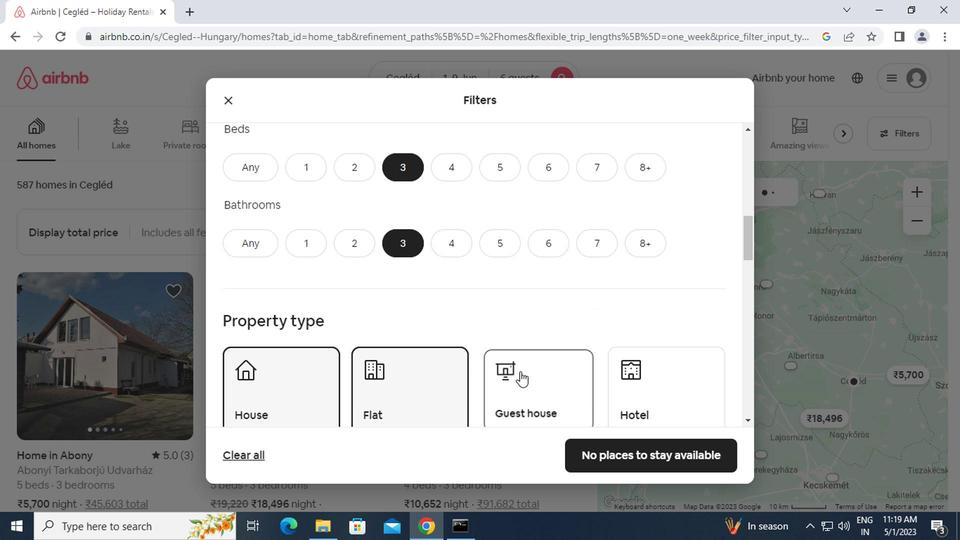 
Action: Mouse scrolled (517, 374) with delta (0, -1)
Screenshot: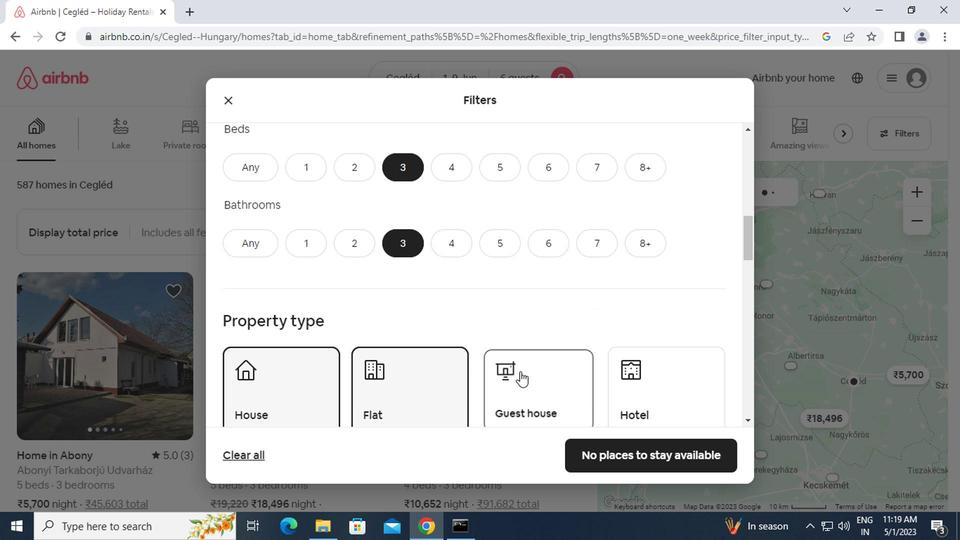 
Action: Mouse scrolled (517, 374) with delta (0, -1)
Screenshot: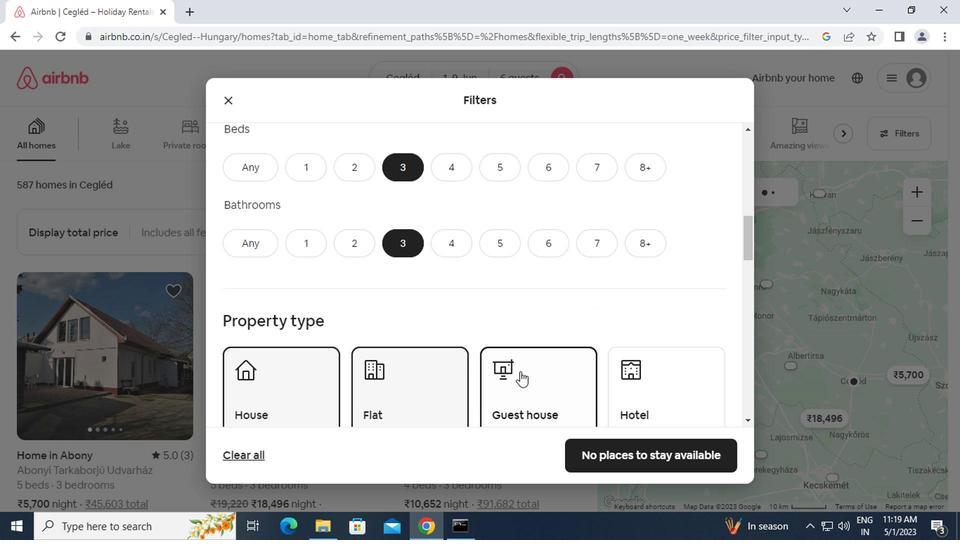 
Action: Mouse moved to (511, 375)
Screenshot: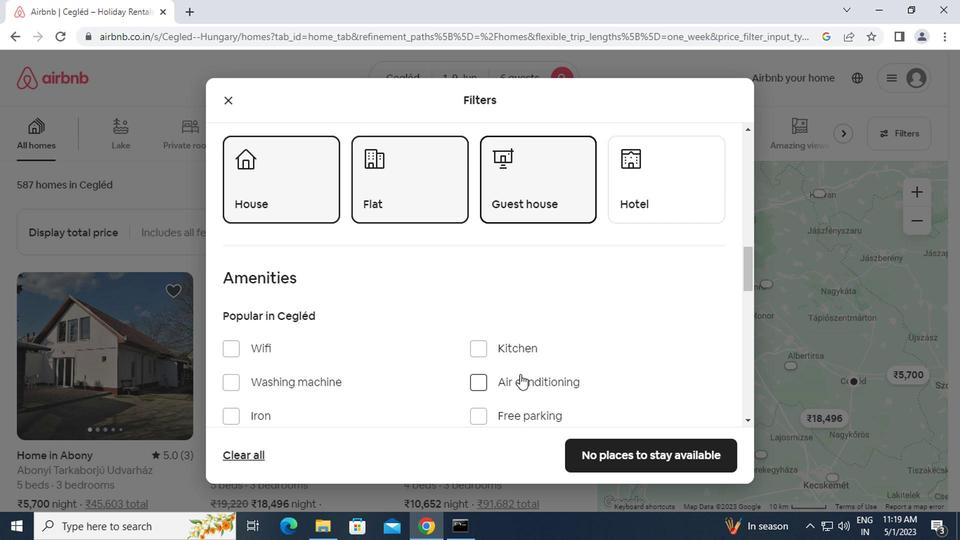 
Action: Mouse scrolled (511, 374) with delta (0, -1)
Screenshot: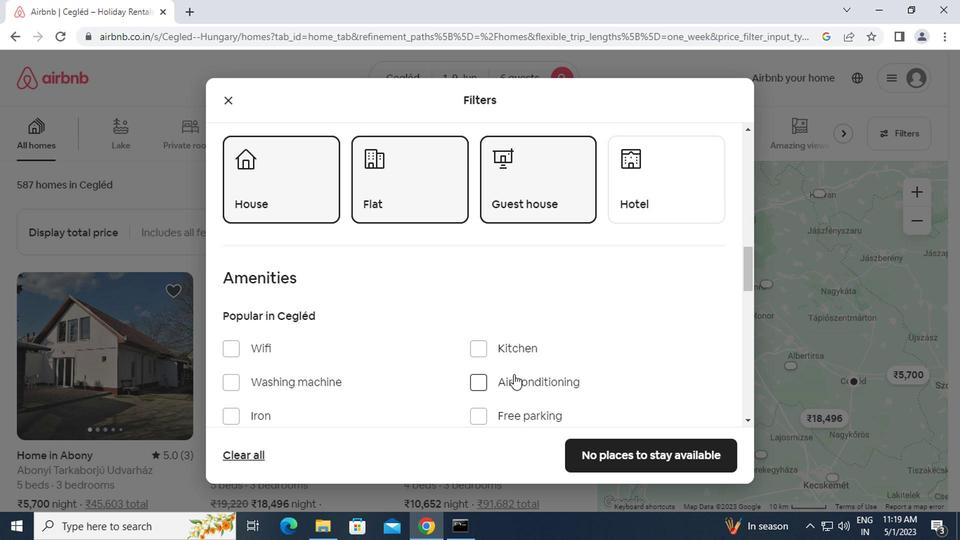 
Action: Mouse scrolled (511, 374) with delta (0, -1)
Screenshot: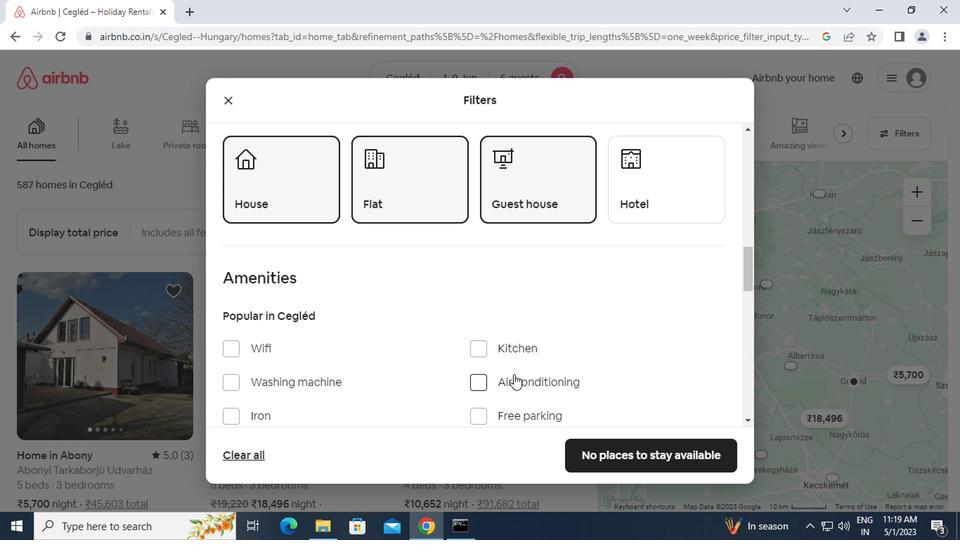 
Action: Mouse scrolled (511, 374) with delta (0, -1)
Screenshot: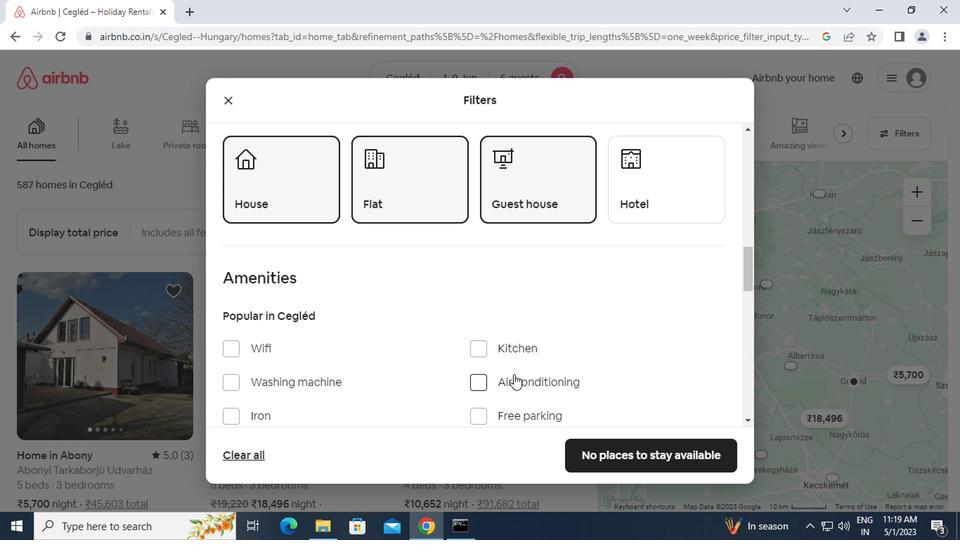 
Action: Mouse moved to (680, 386)
Screenshot: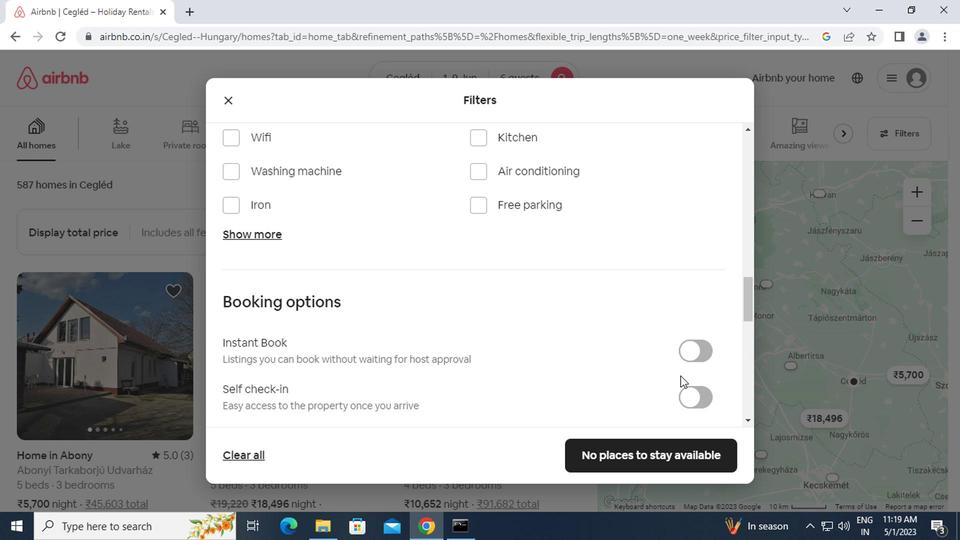 
Action: Mouse pressed left at (680, 386)
Screenshot: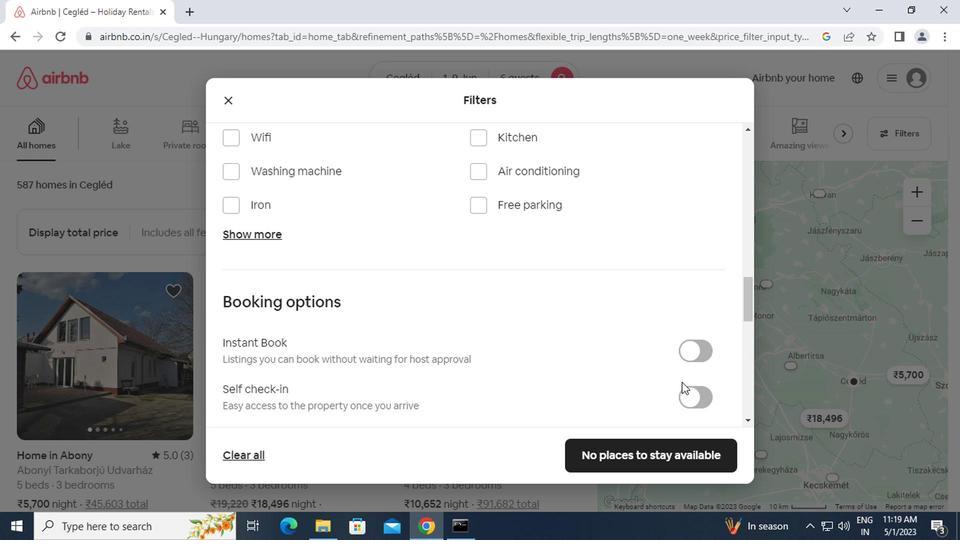 
Action: Mouse moved to (681, 392)
Screenshot: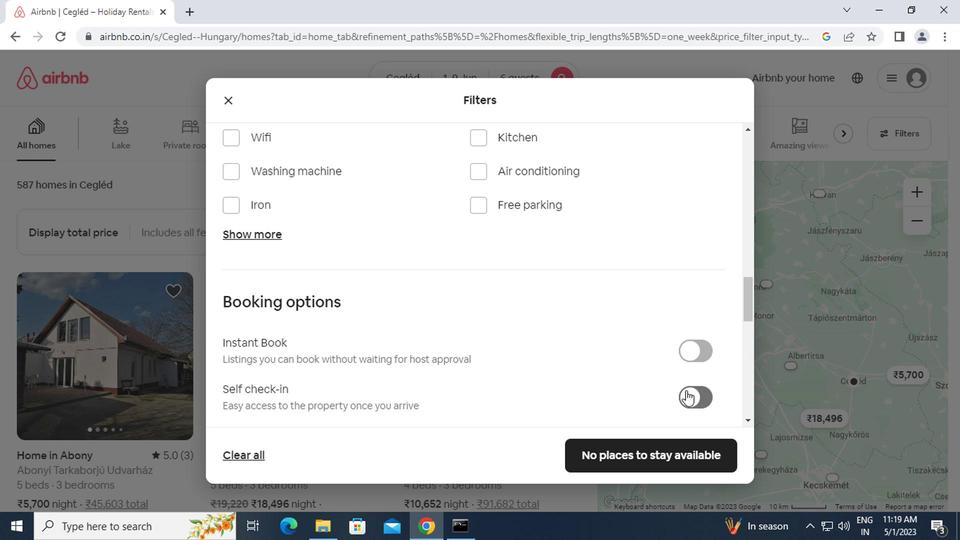 
Action: Mouse pressed left at (681, 392)
Screenshot: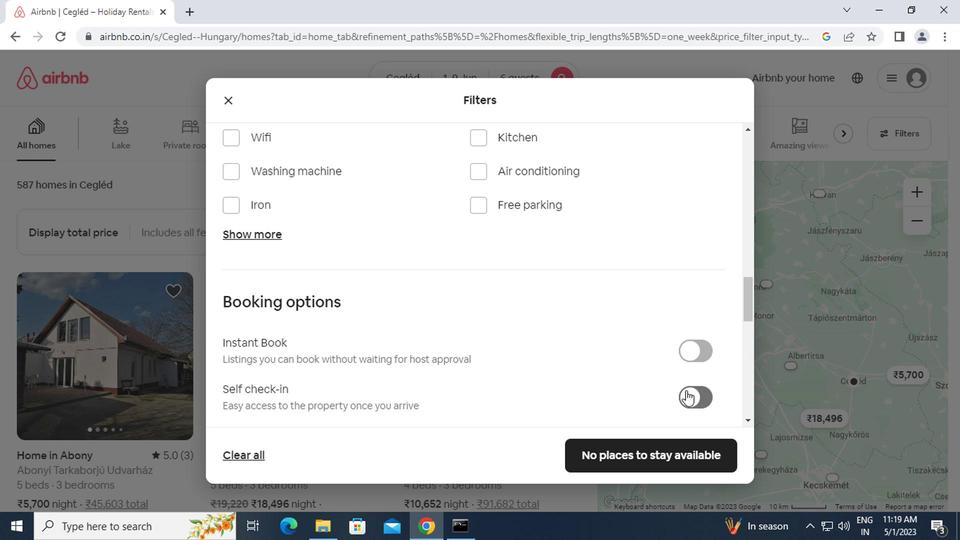 
Action: Mouse moved to (585, 392)
Screenshot: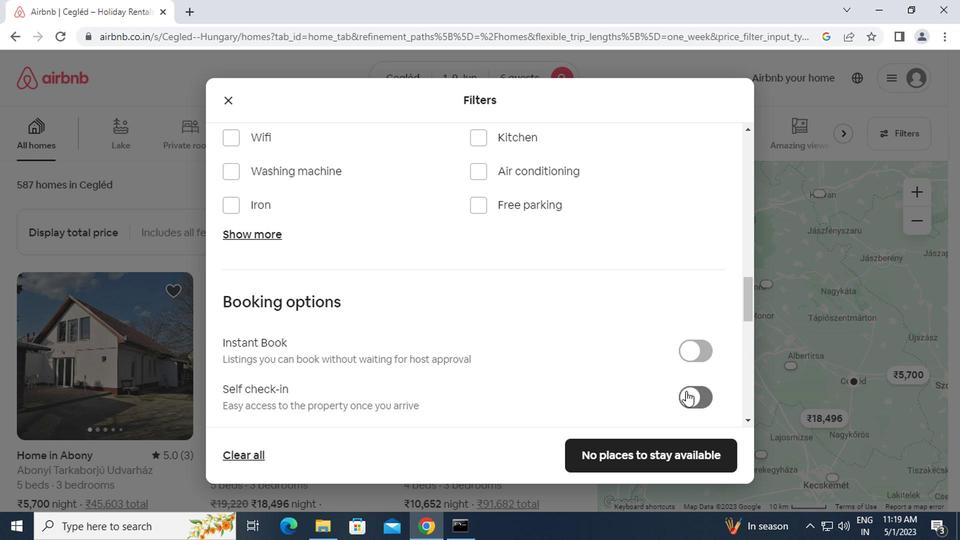 
Action: Mouse scrolled (585, 391) with delta (0, 0)
Screenshot: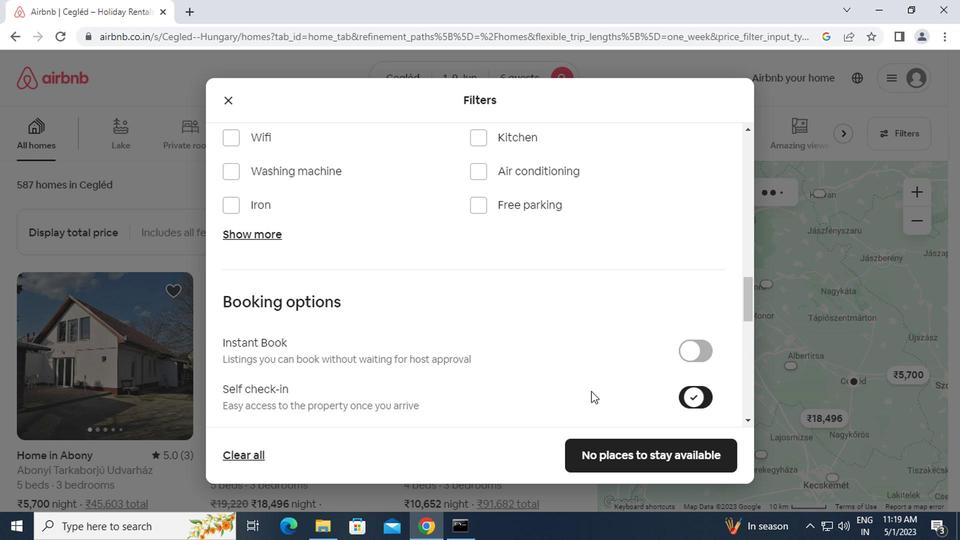 
Action: Mouse scrolled (585, 391) with delta (0, 0)
Screenshot: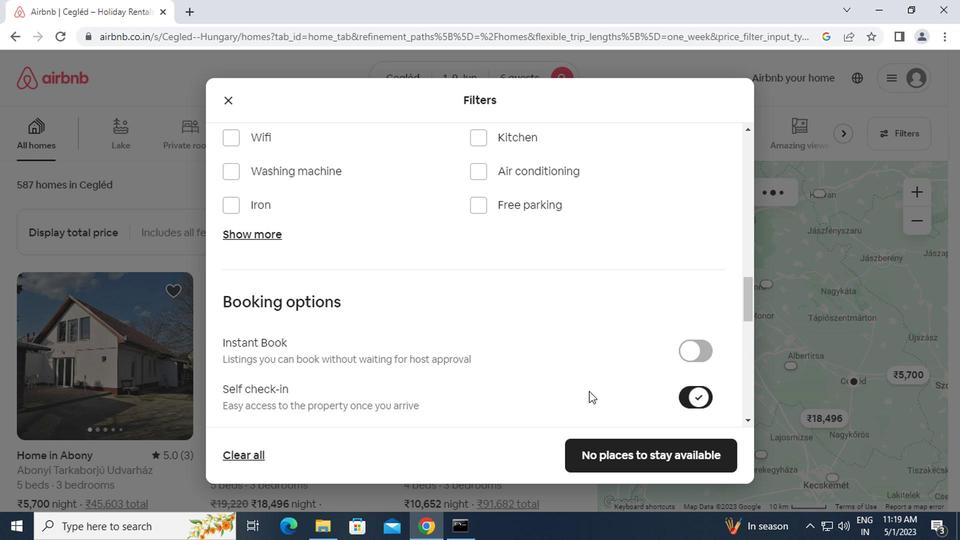 
Action: Mouse moved to (583, 392)
Screenshot: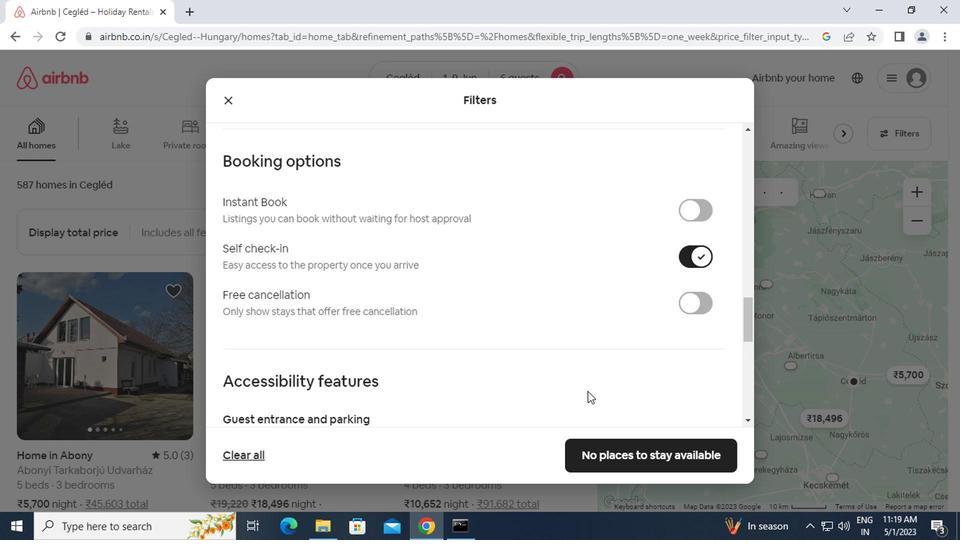 
Action: Mouse scrolled (583, 391) with delta (0, 0)
Screenshot: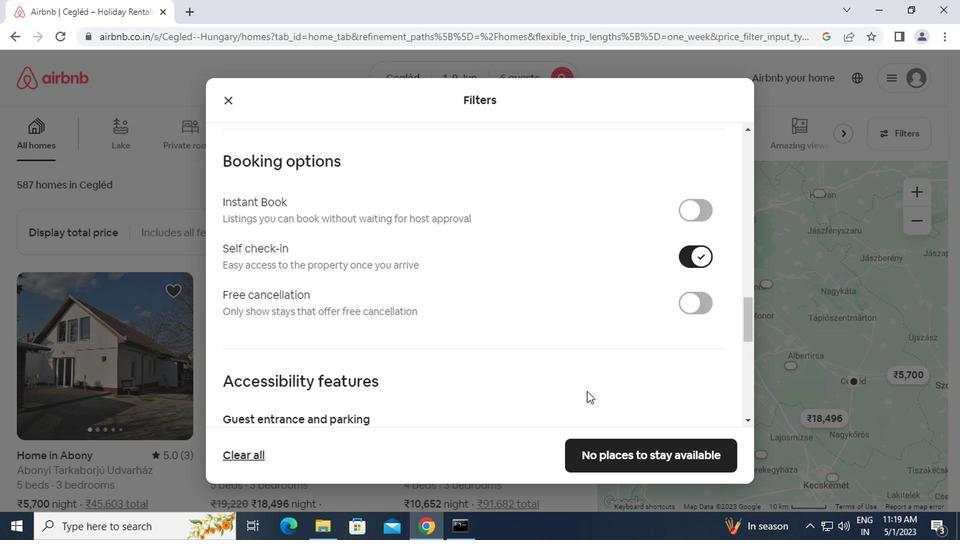 
Action: Mouse scrolled (583, 391) with delta (0, 0)
Screenshot: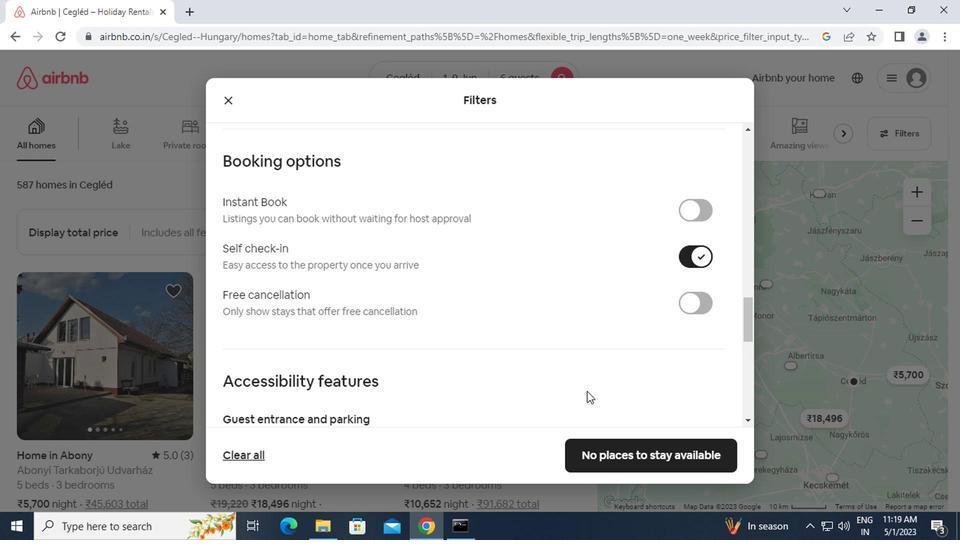 
Action: Mouse moved to (582, 391)
Screenshot: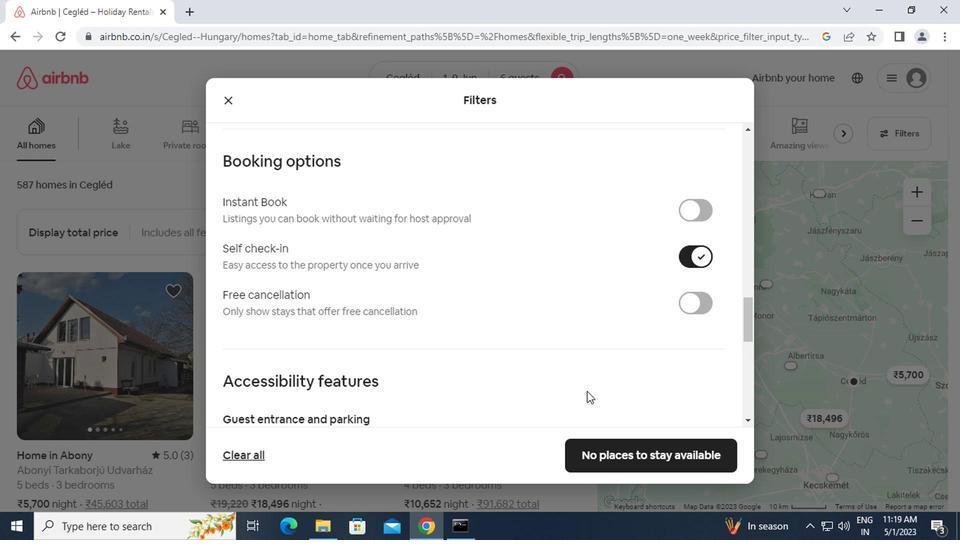
Action: Mouse scrolled (582, 390) with delta (0, -1)
Screenshot: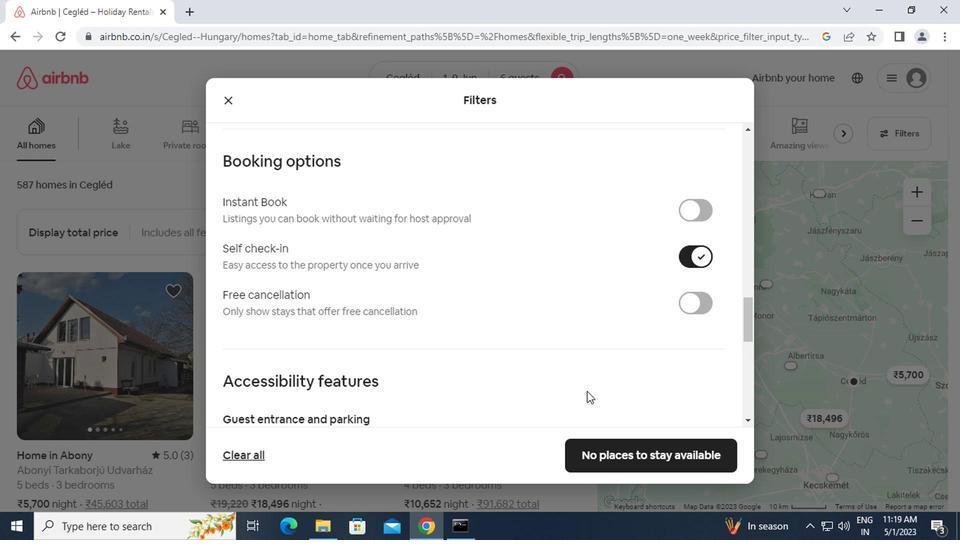 
Action: Mouse moved to (562, 381)
Screenshot: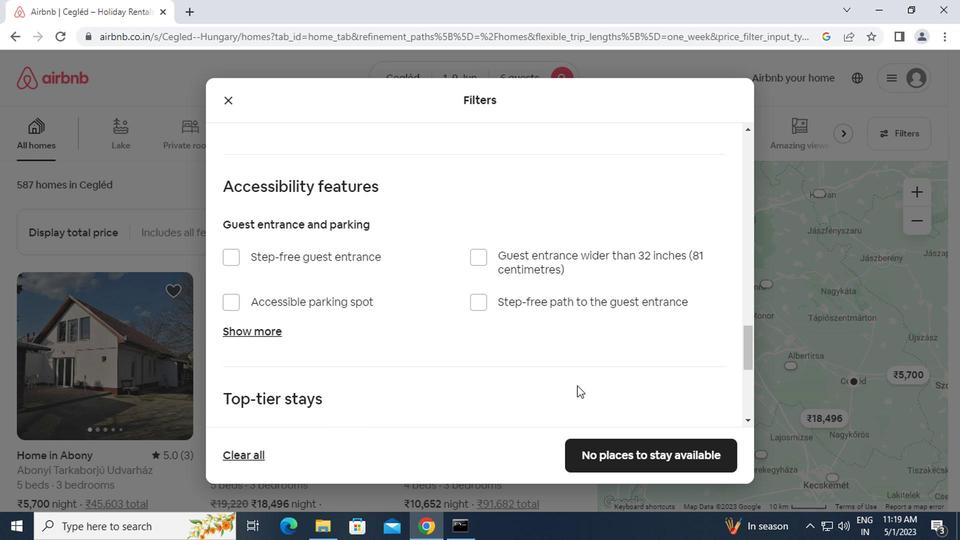 
Action: Mouse scrolled (562, 381) with delta (0, 0)
Screenshot: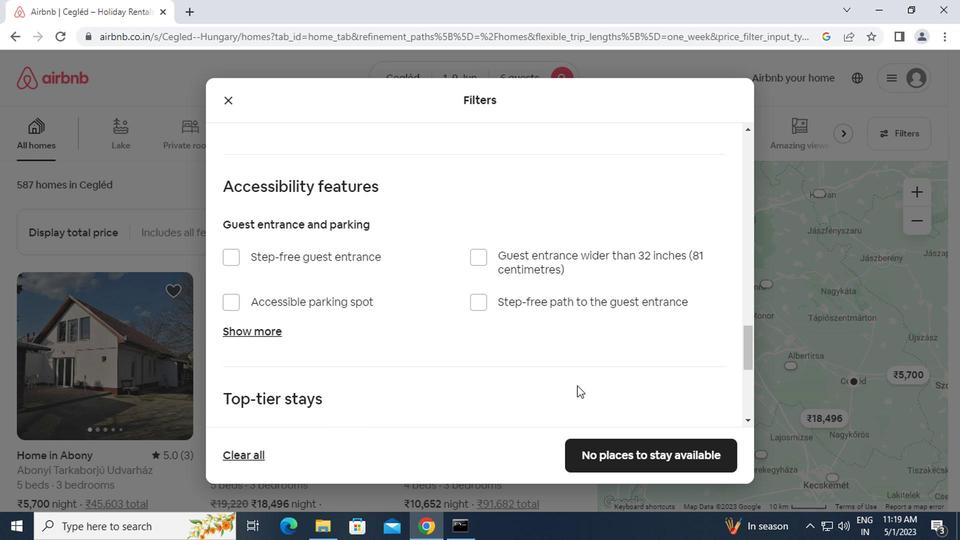 
Action: Mouse moved to (561, 381)
Screenshot: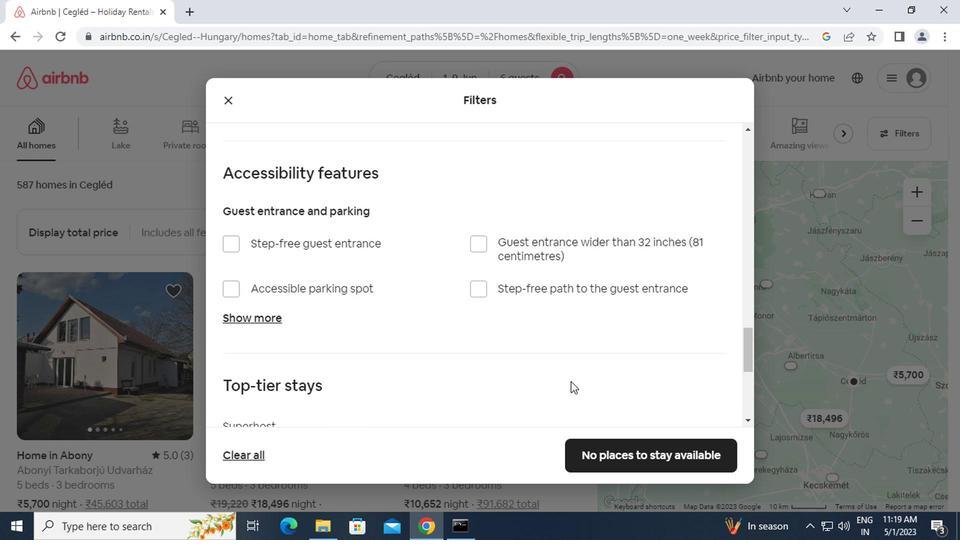 
Action: Mouse scrolled (561, 381) with delta (0, 0)
Screenshot: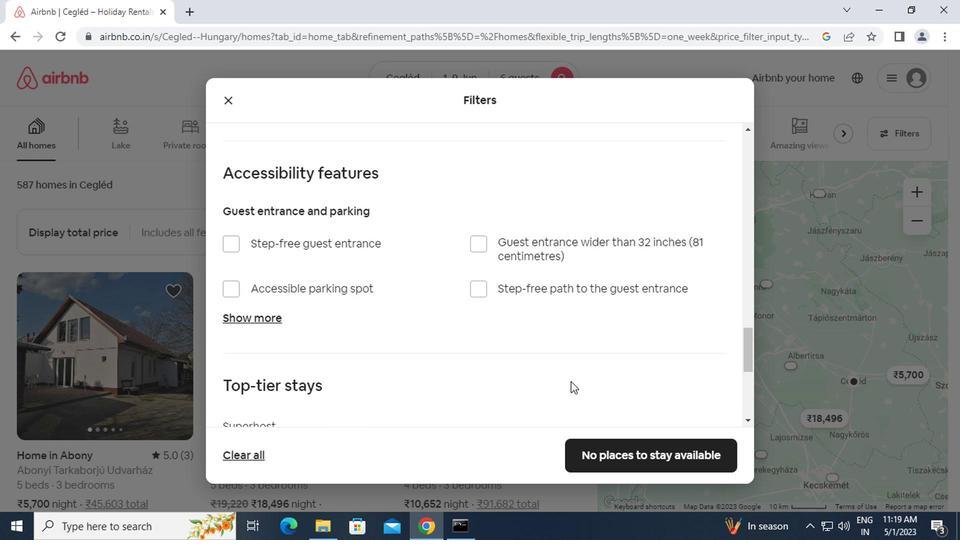 
Action: Mouse moved to (558, 381)
Screenshot: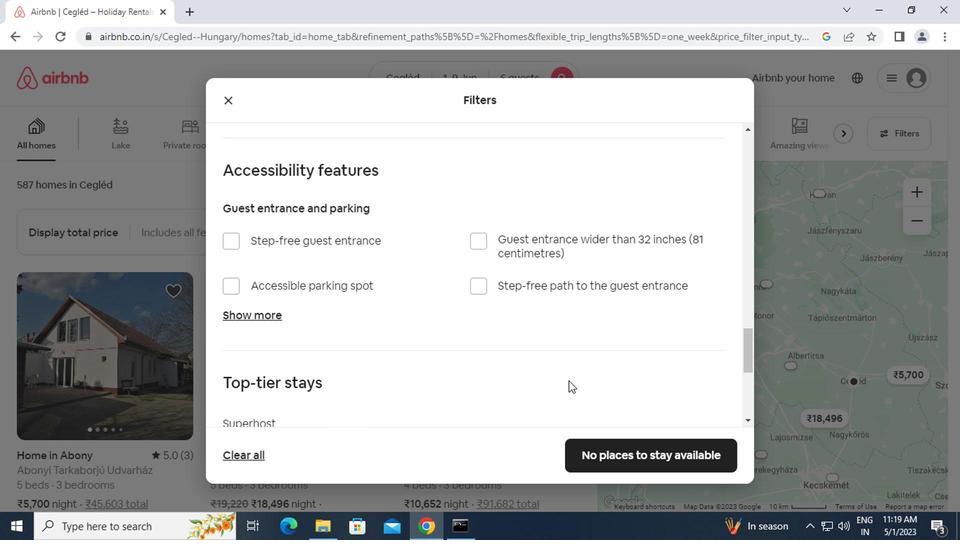 
Action: Mouse scrolled (558, 381) with delta (0, 0)
Screenshot: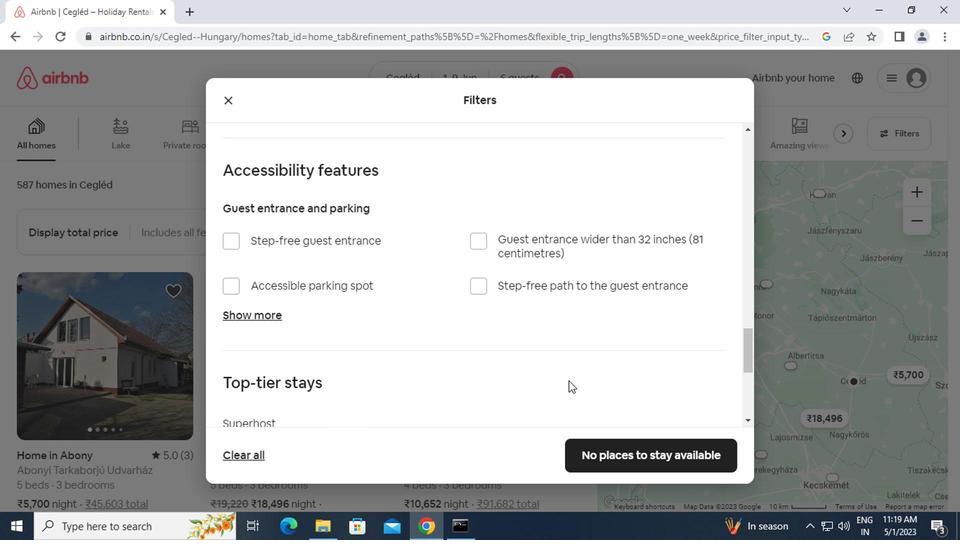 
Action: Mouse moved to (553, 382)
Screenshot: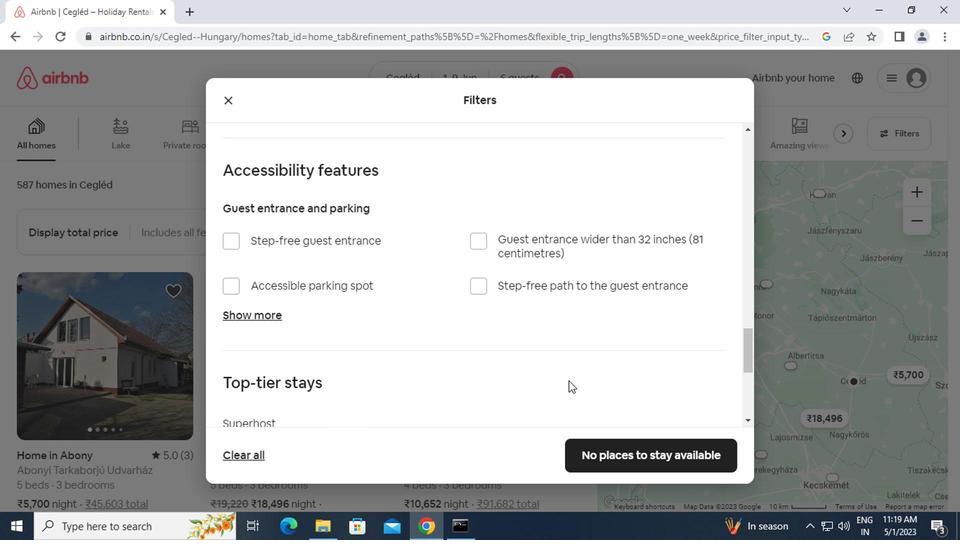 
Action: Mouse scrolled (553, 381) with delta (0, -1)
Screenshot: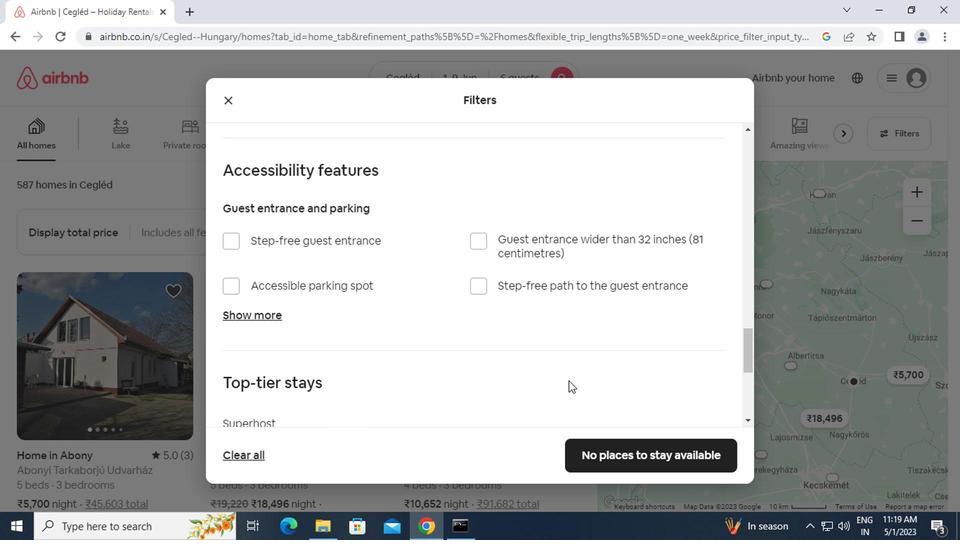 
Action: Mouse moved to (225, 339)
Screenshot: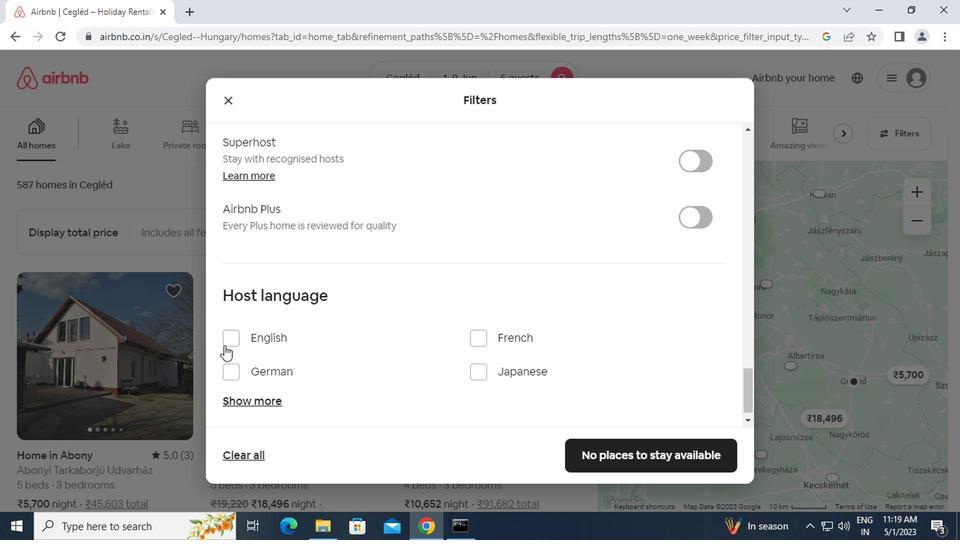 
Action: Mouse pressed left at (225, 339)
Screenshot: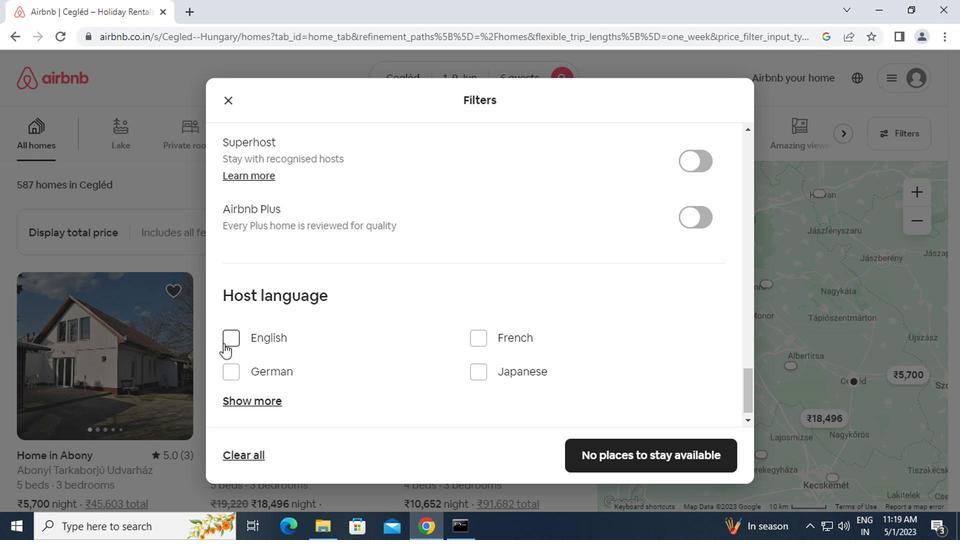 
Action: Mouse moved to (679, 461)
Screenshot: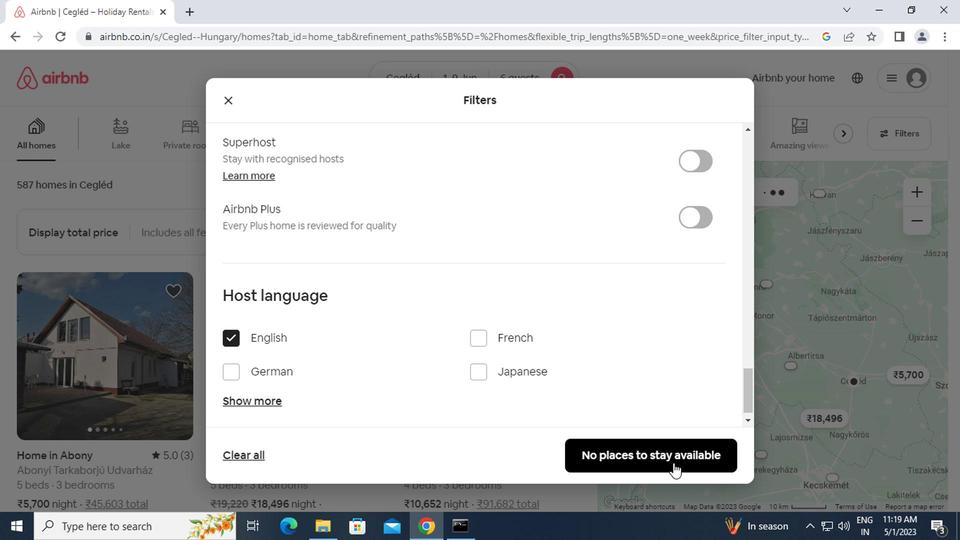 
Action: Mouse pressed left at (679, 461)
Screenshot: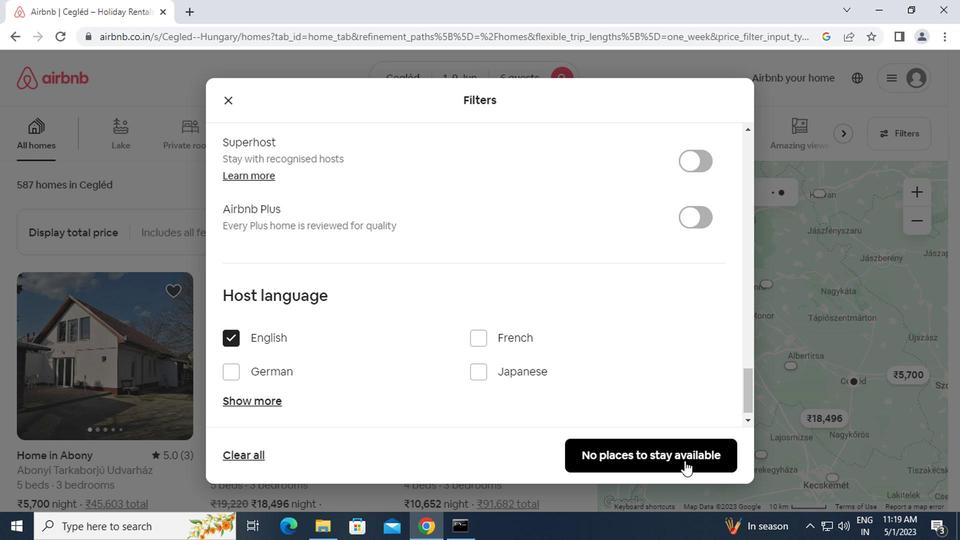 
